 Task: Create in the project AgileCrest in Backlog an issue 'Develop a new tool for automated testing of performance and stress testing for voice assistants', assign it to team member softage.4@softage.net and change the status to IN PROGRESS. Create in the project AgileCrest in Backlog an issue 'Upgrade the caching mechanism of a web application to improve response time and reduce server load', assign it to team member softage.1@softage.net and change the status to IN PROGRESS
Action: Mouse moved to (217, 54)
Screenshot: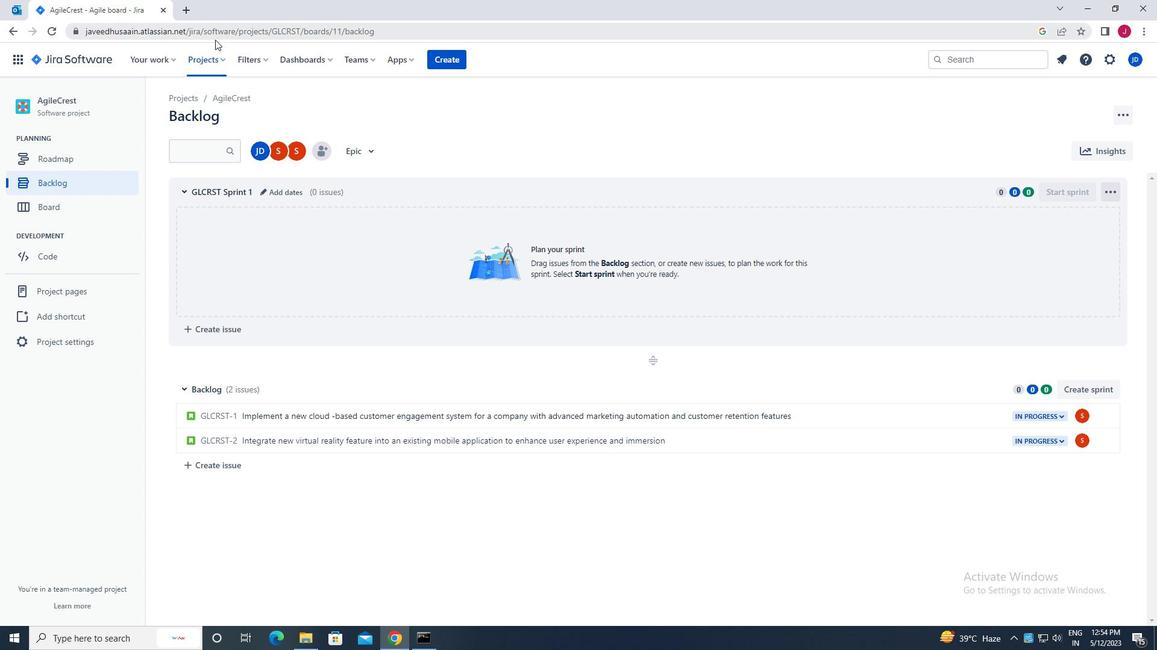 
Action: Mouse pressed left at (217, 54)
Screenshot: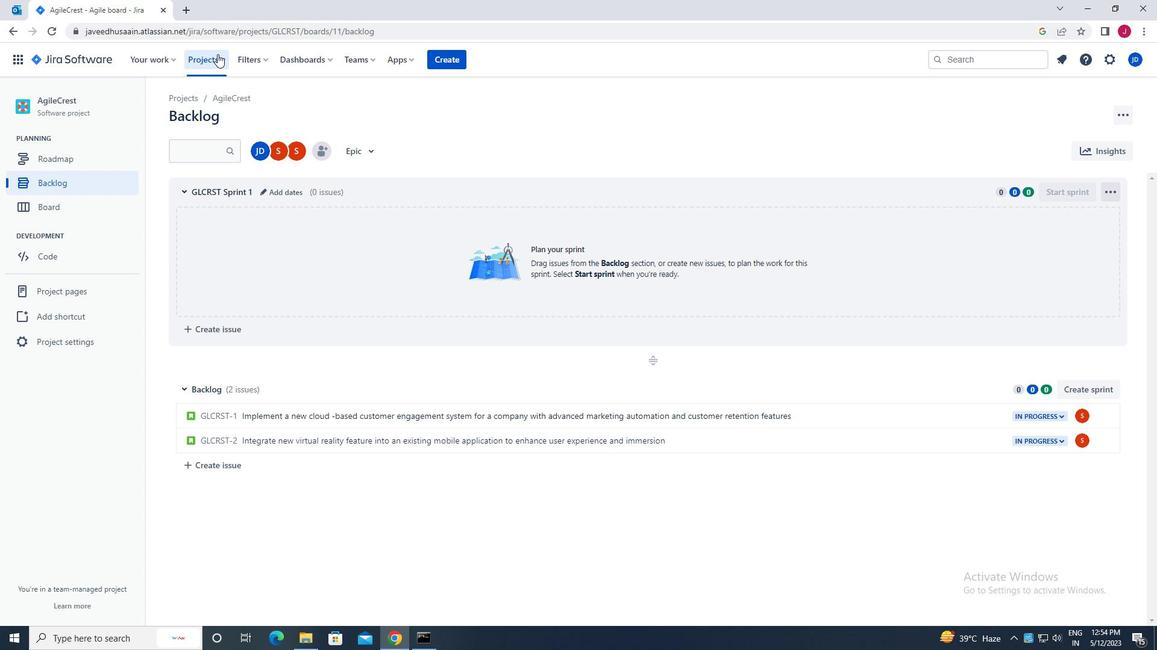 
Action: Mouse moved to (236, 110)
Screenshot: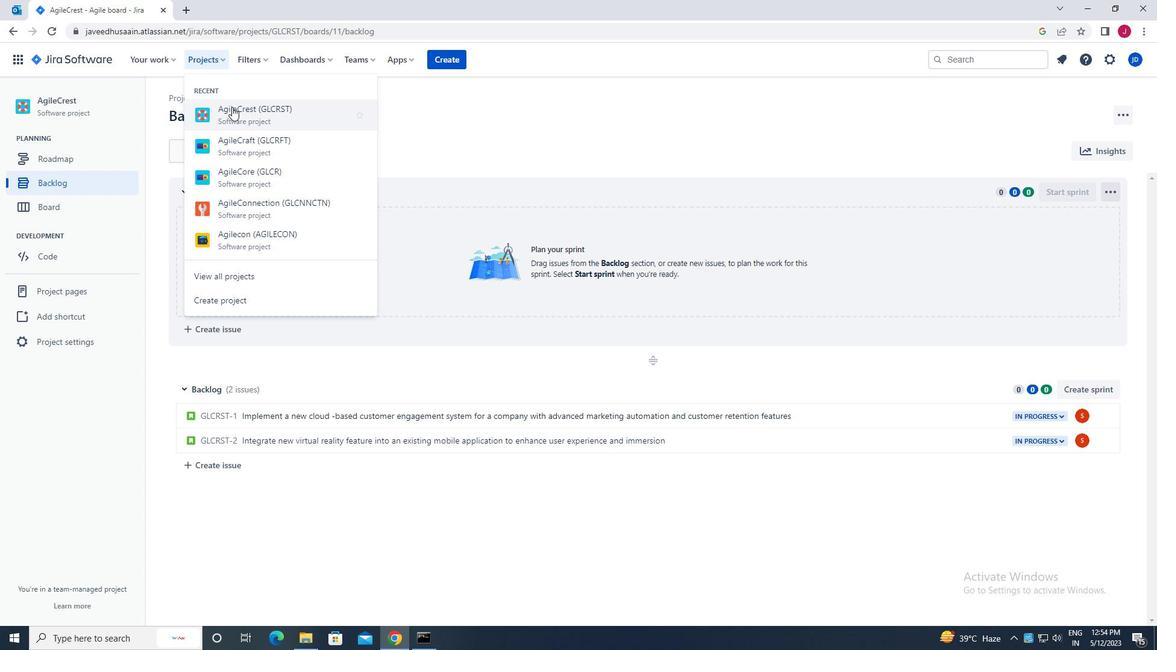 
Action: Mouse pressed left at (236, 110)
Screenshot: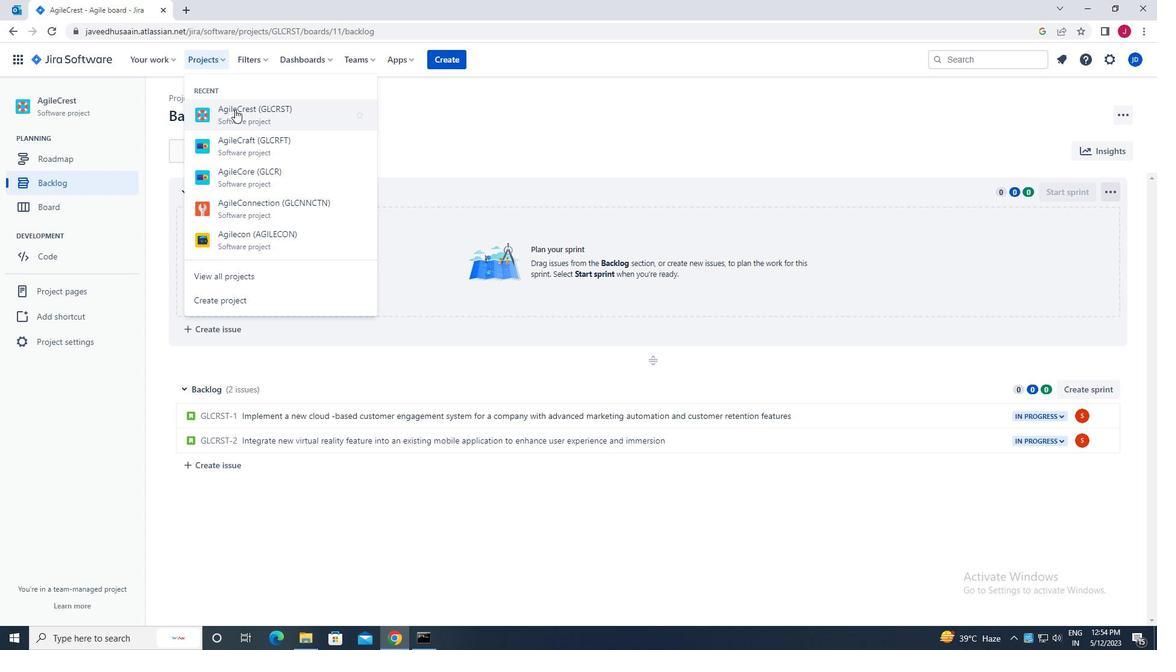 
Action: Mouse moved to (71, 188)
Screenshot: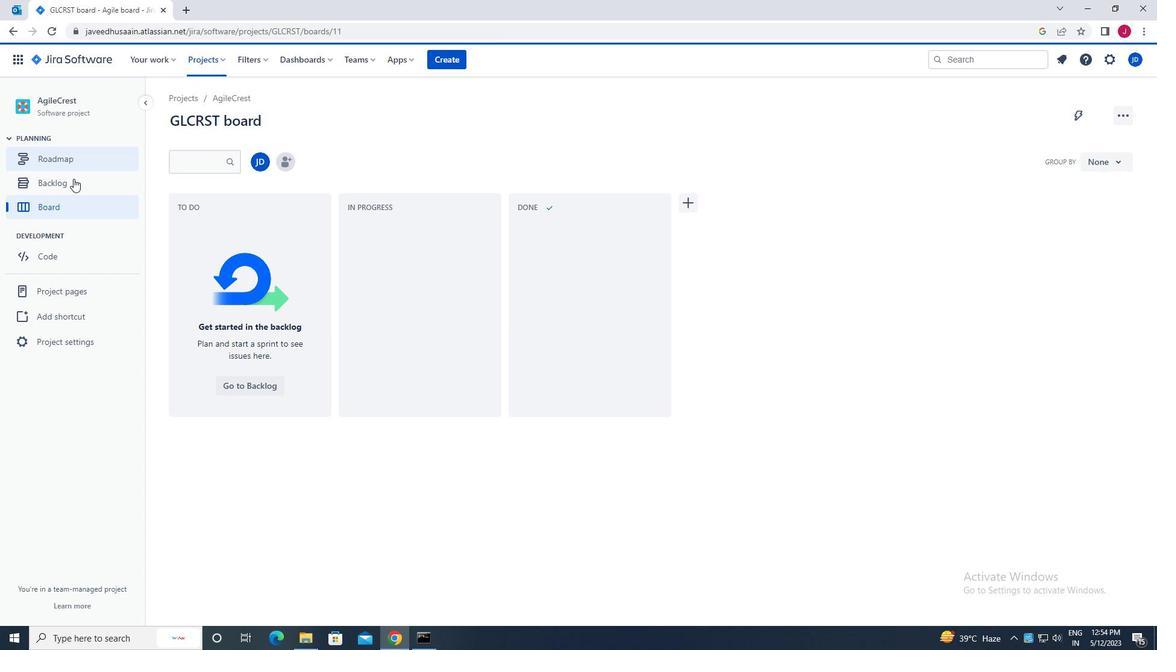 
Action: Mouse pressed left at (71, 188)
Screenshot: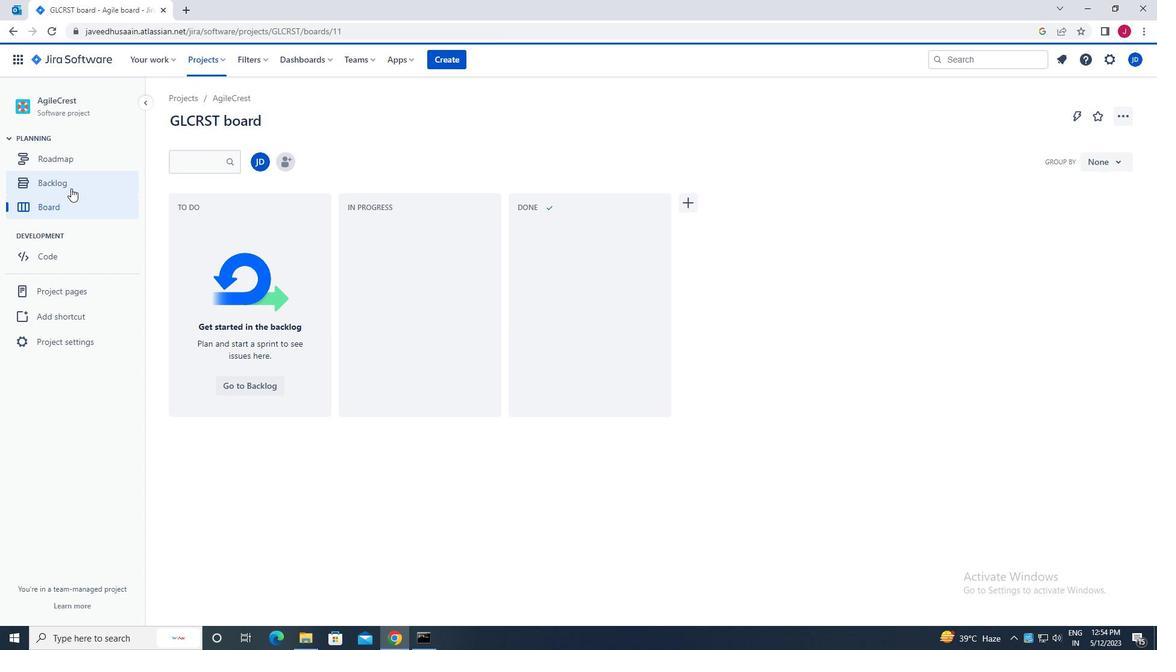 
Action: Mouse moved to (370, 411)
Screenshot: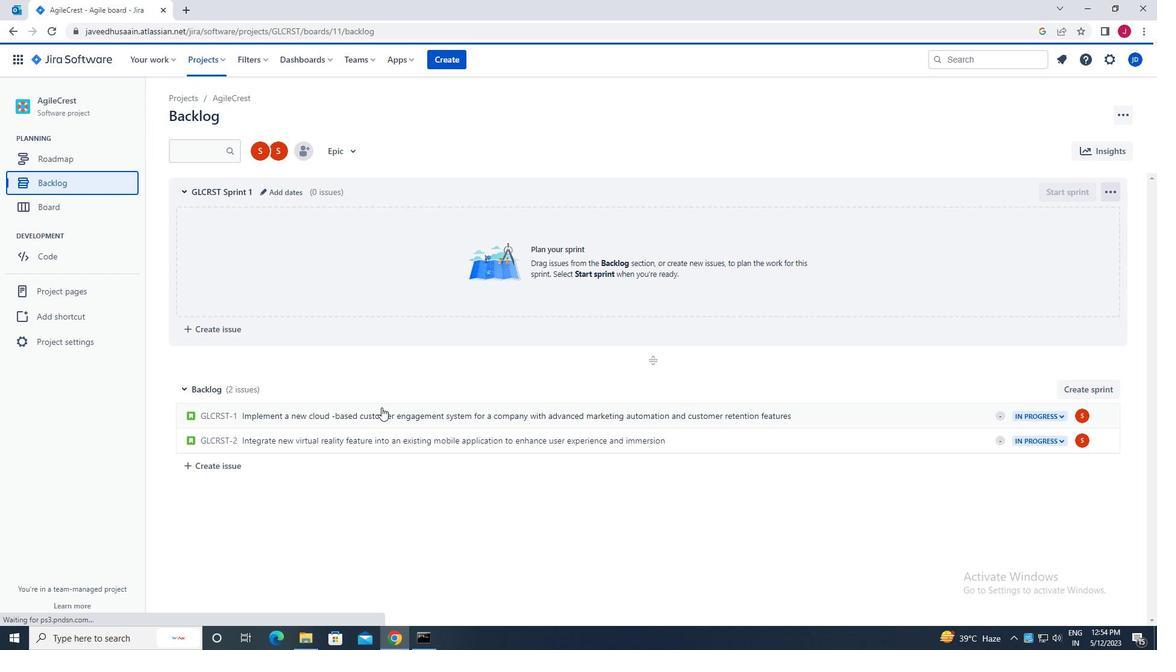 
Action: Mouse scrolled (370, 410) with delta (0, 0)
Screenshot: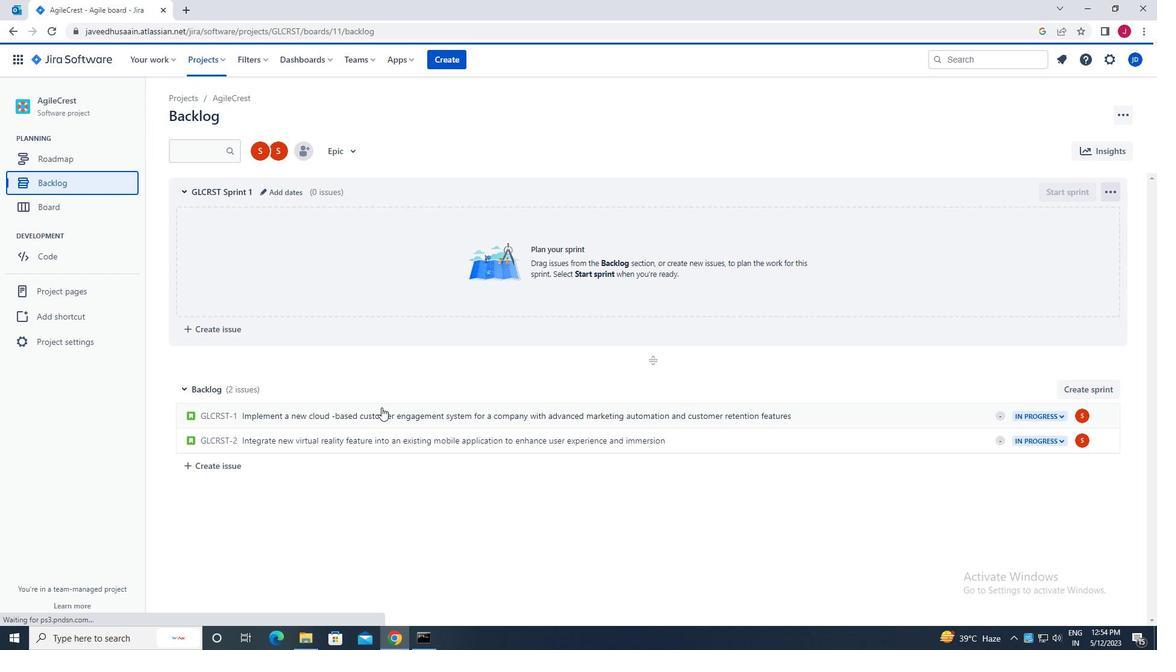 
Action: Mouse moved to (364, 413)
Screenshot: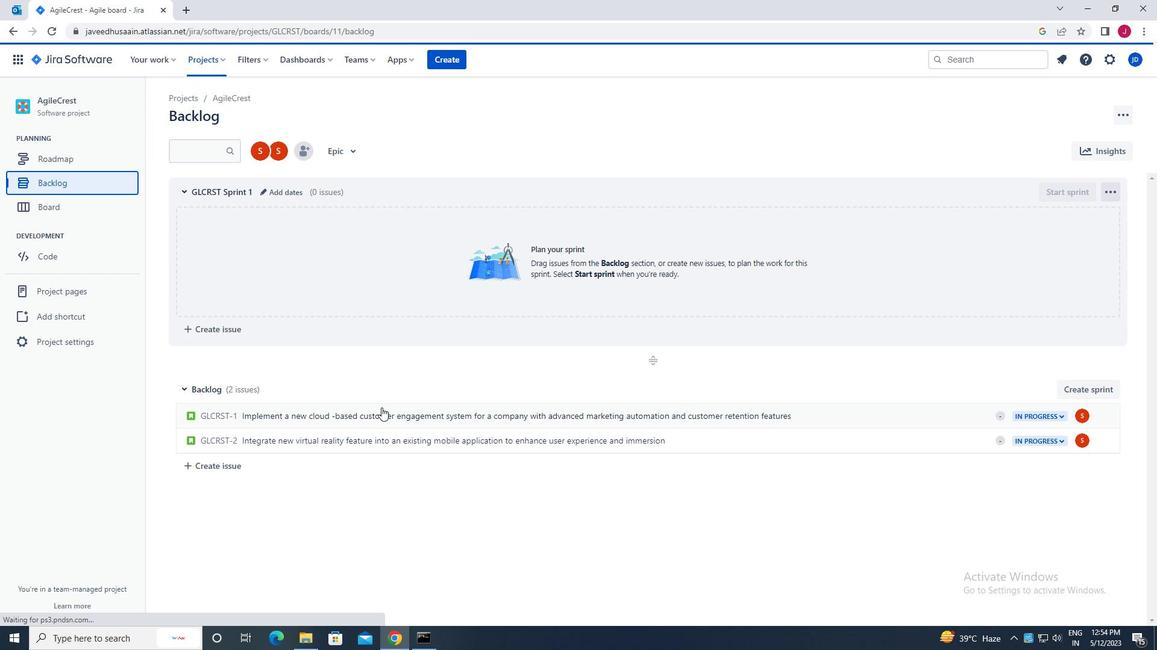 
Action: Mouse scrolled (364, 412) with delta (0, 0)
Screenshot: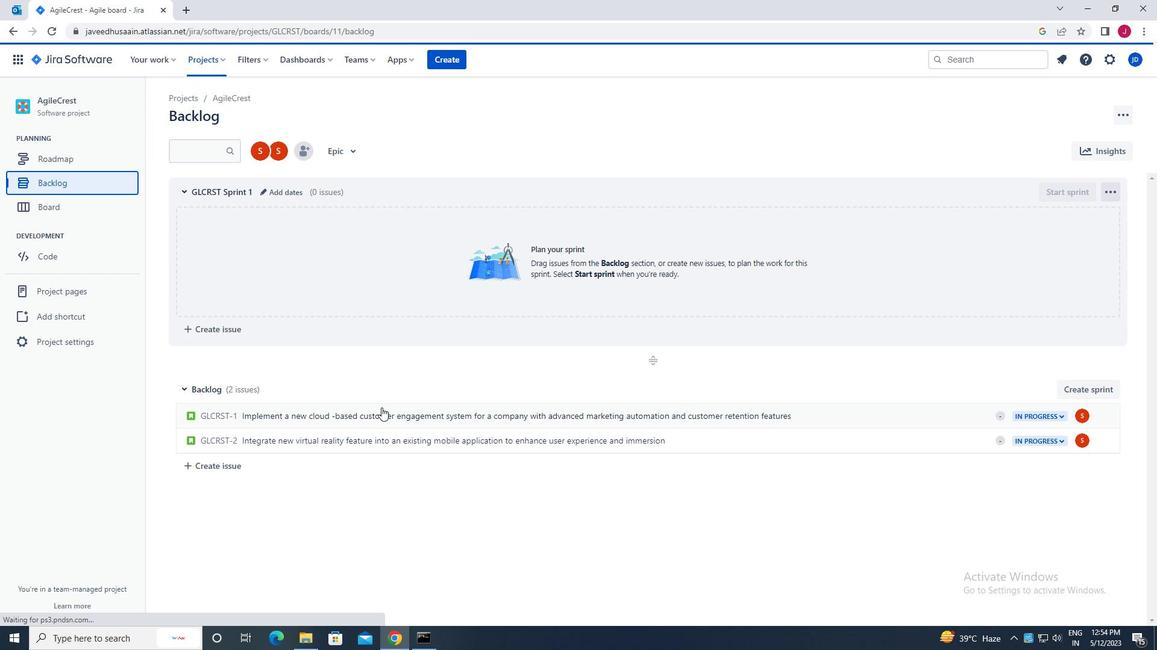 
Action: Mouse moved to (227, 469)
Screenshot: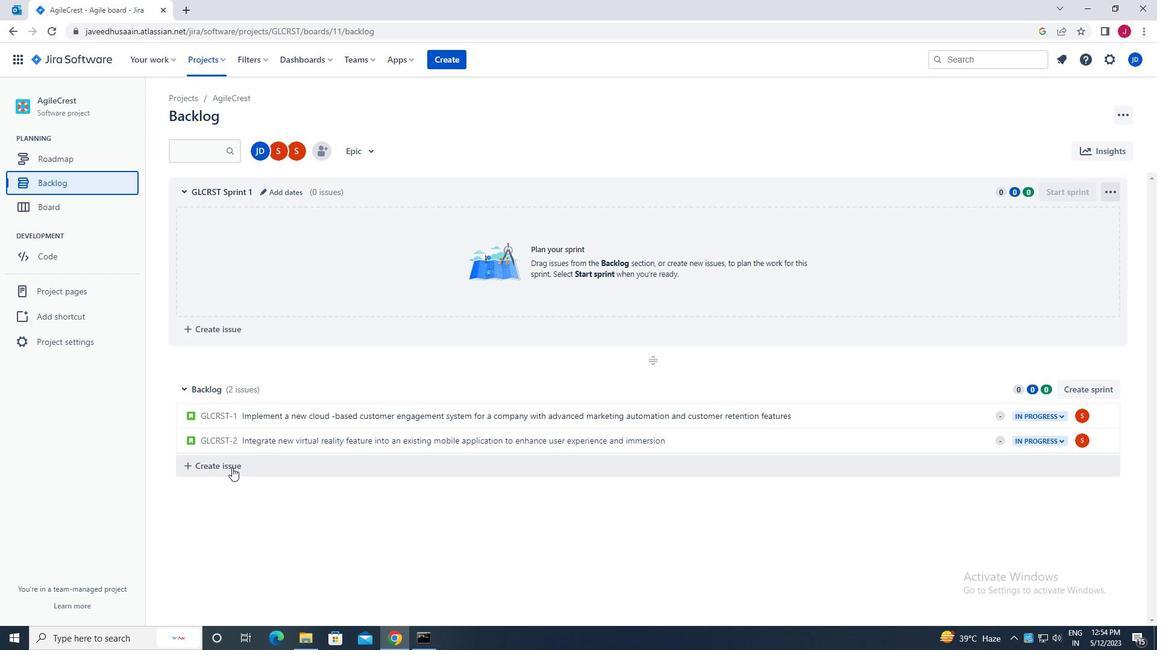 
Action: Mouse pressed left at (227, 469)
Screenshot: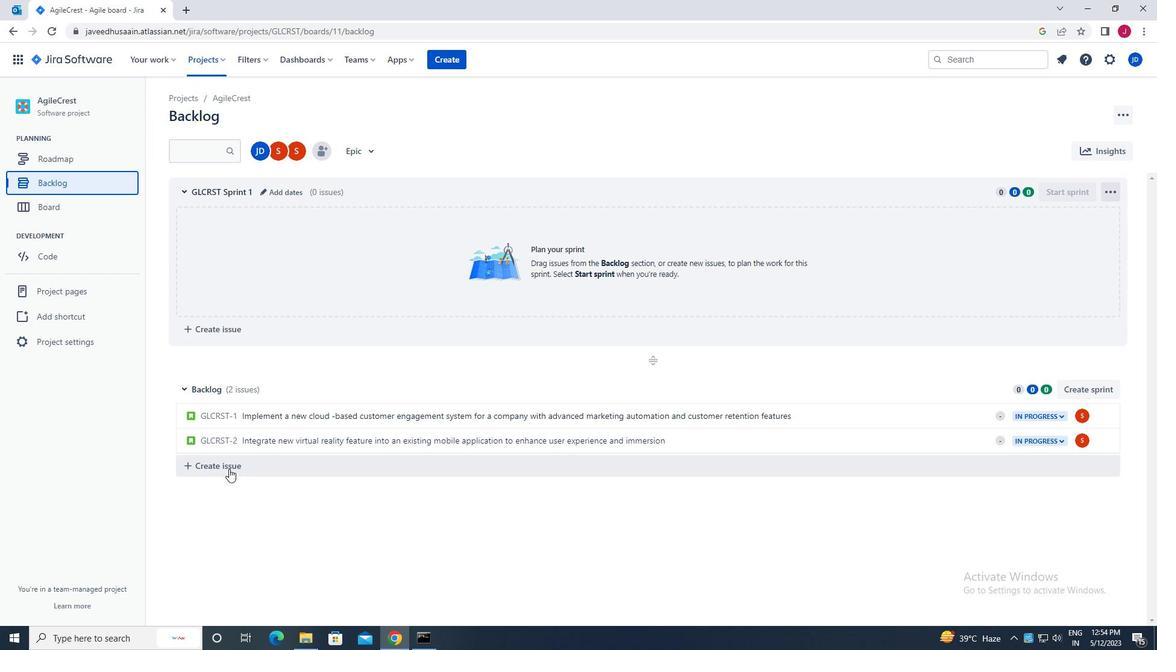 
Action: Mouse moved to (259, 467)
Screenshot: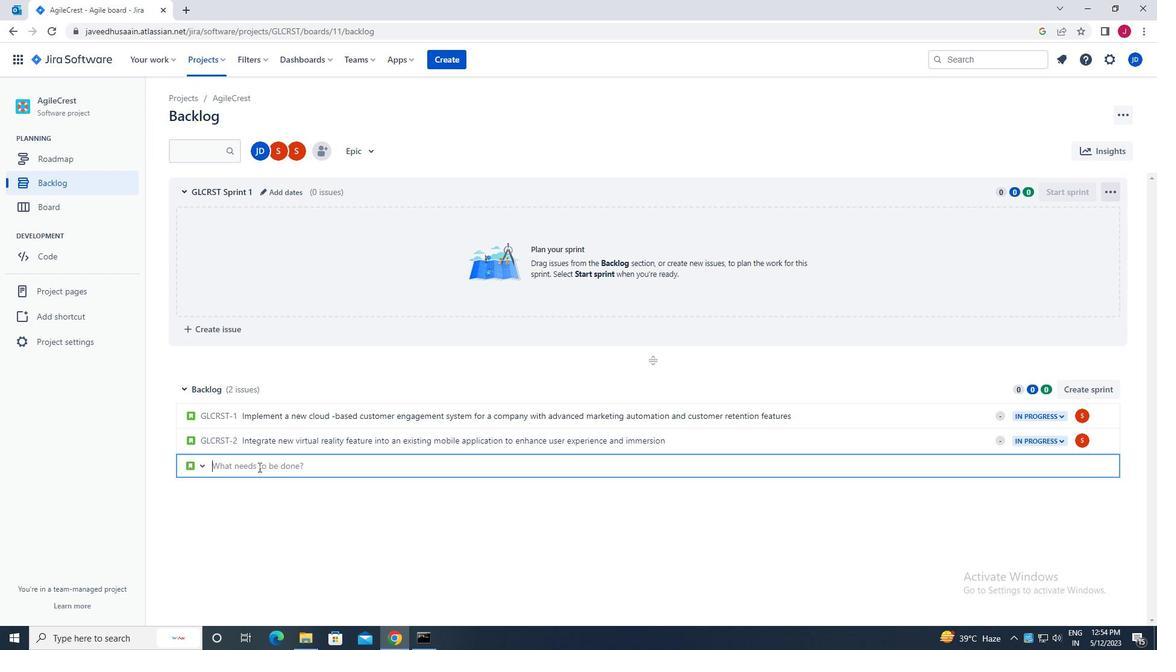 
Action: Mouse pressed left at (259, 467)
Screenshot: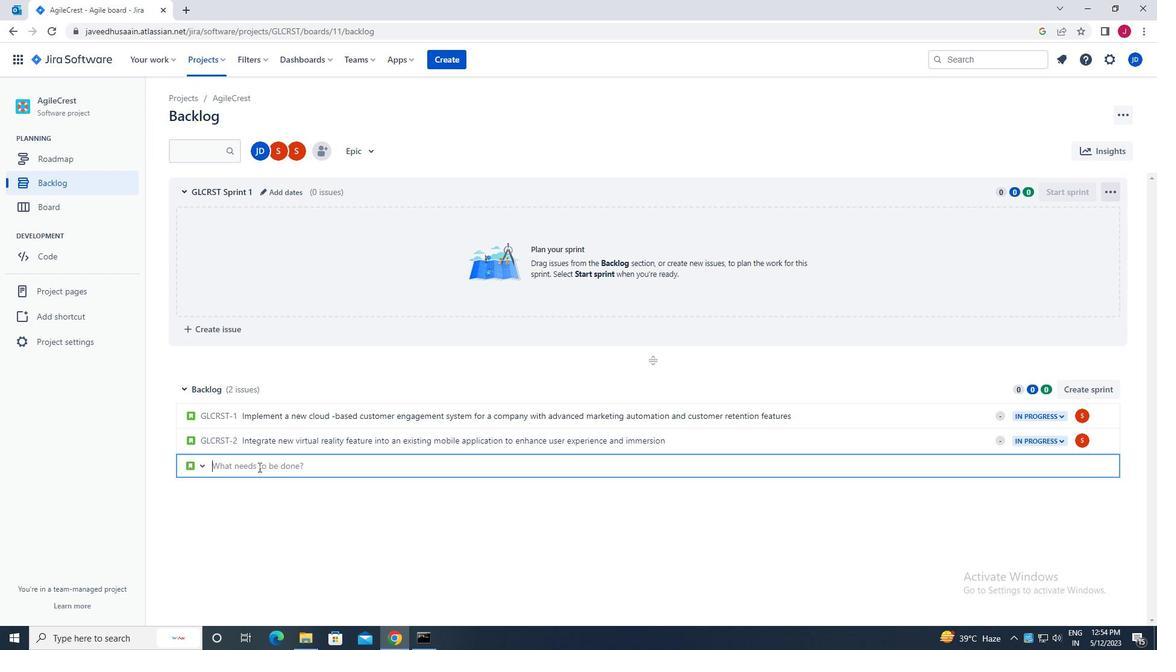 
Action: Mouse moved to (259, 467)
Screenshot: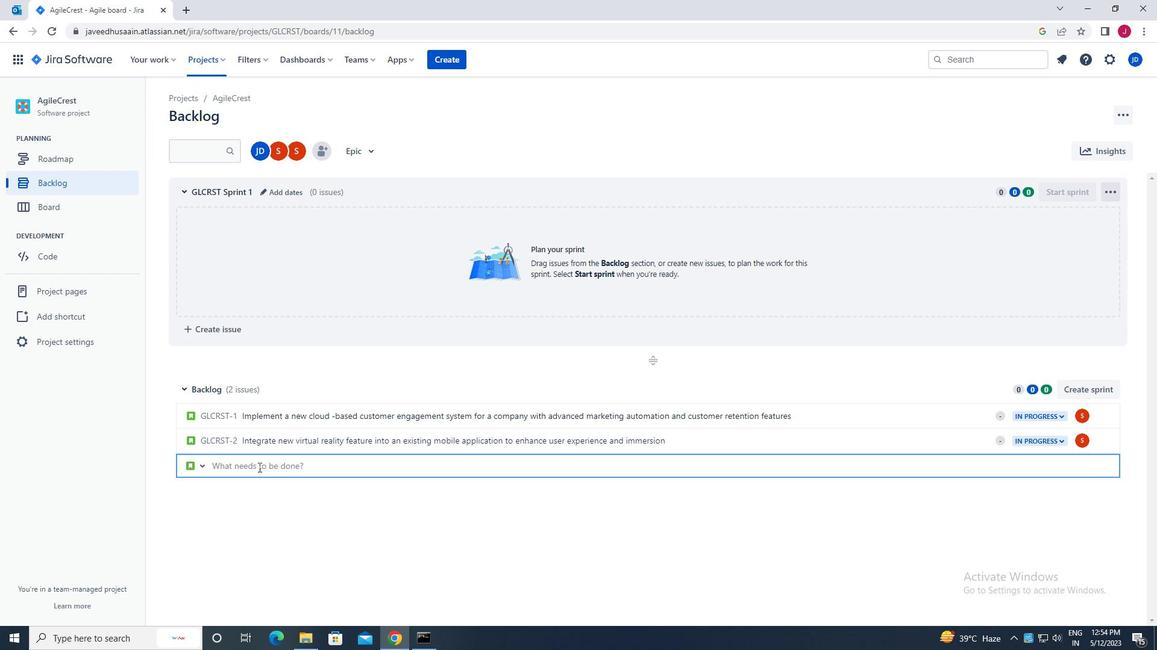 
Action: Key pressed d<Key.caps_lock>evelop<Key.space>a<Key.space>new<Key.space>tool<Key.space>for<Key.space>automated<Key.space>testing<Key.space>of<Key.space>pew<Key.backspace>erformance<Key.space>and<Key.space>stress<Key.space>testing<Key.space>for<Key.space>voice<Key.space>assistants
Screenshot: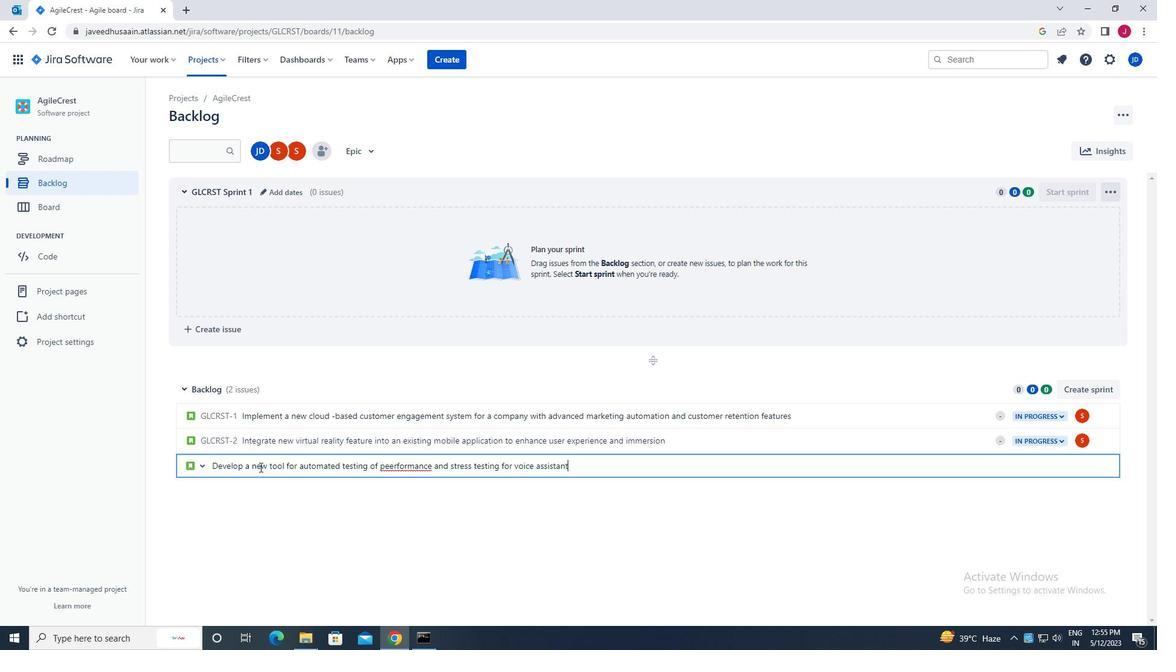 
Action: Mouse moved to (390, 468)
Screenshot: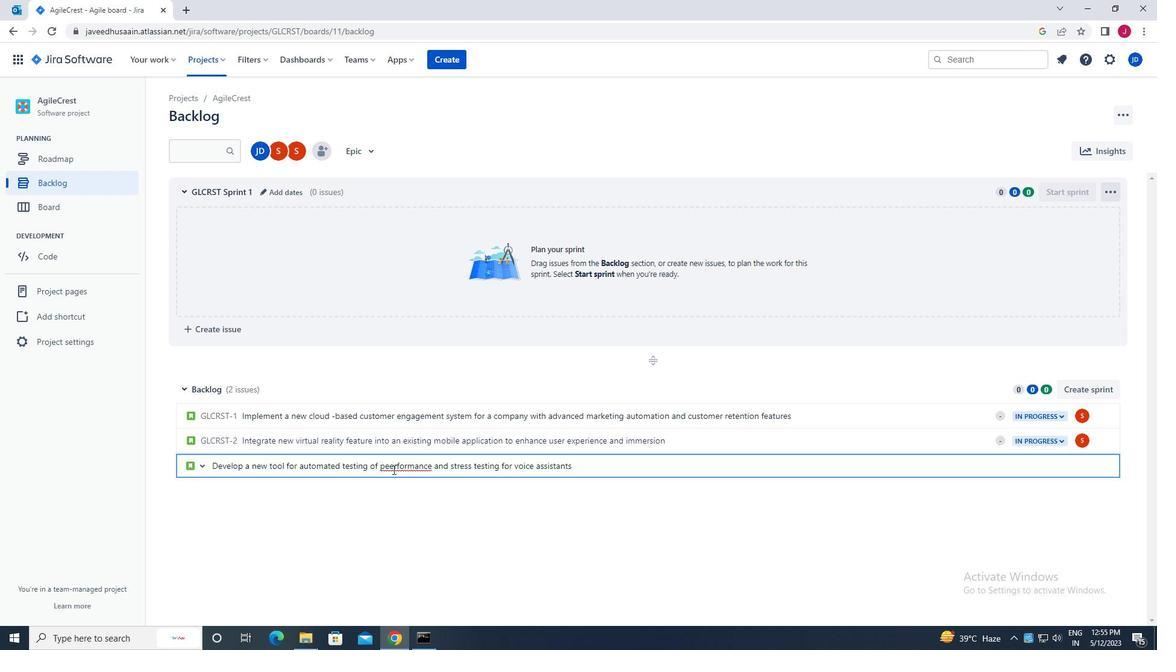 
Action: Mouse pressed left at (390, 468)
Screenshot: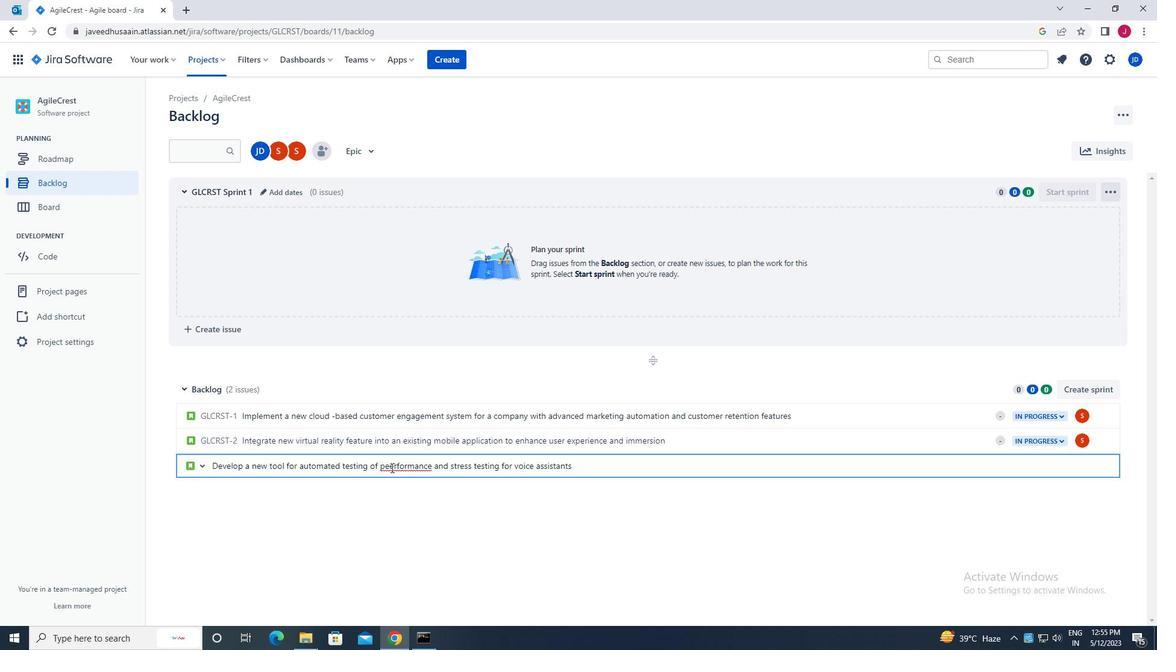 
Action: Key pressed <Key.backspace>
Screenshot: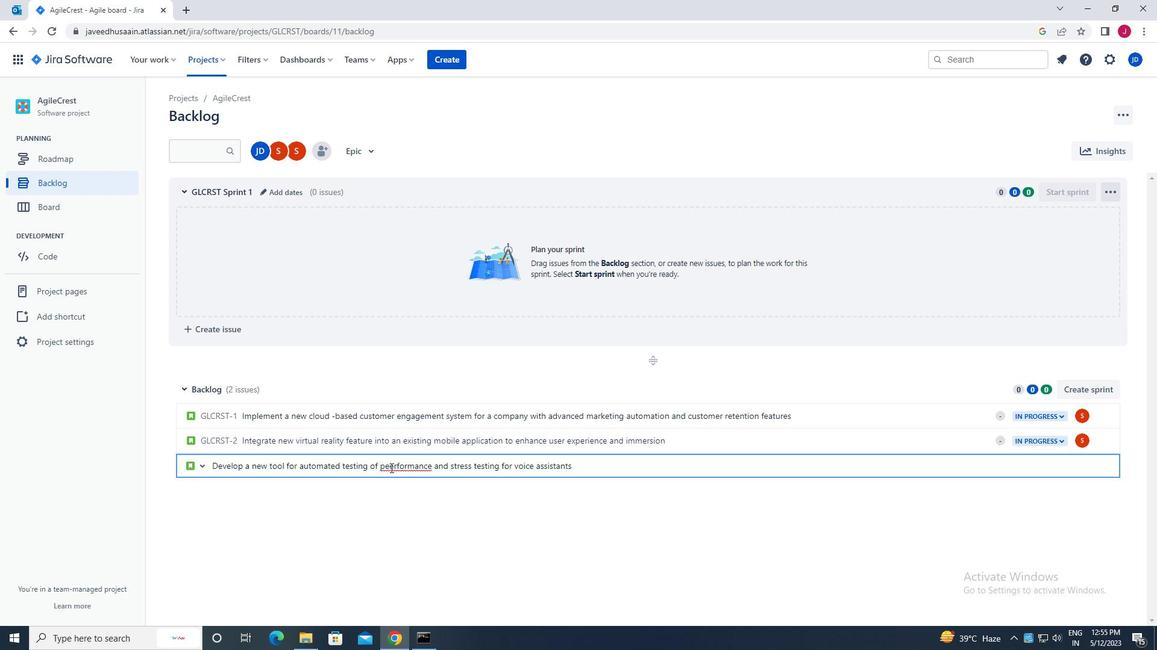 
Action: Mouse moved to (580, 469)
Screenshot: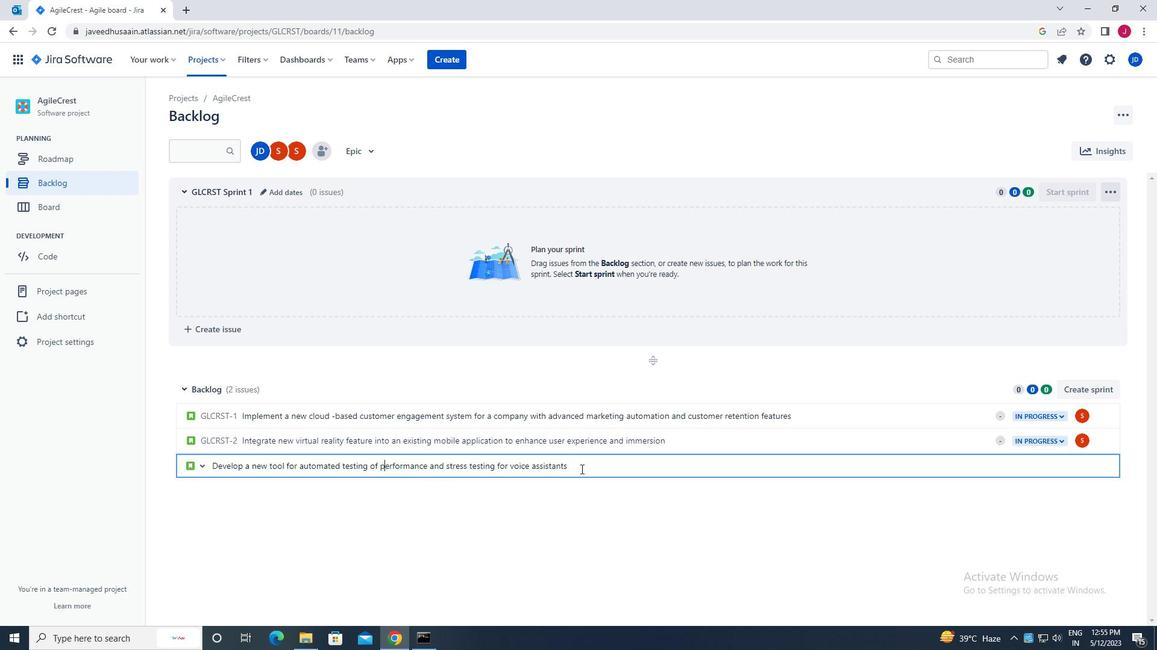 
Action: Key pressed <Key.enter>
Screenshot: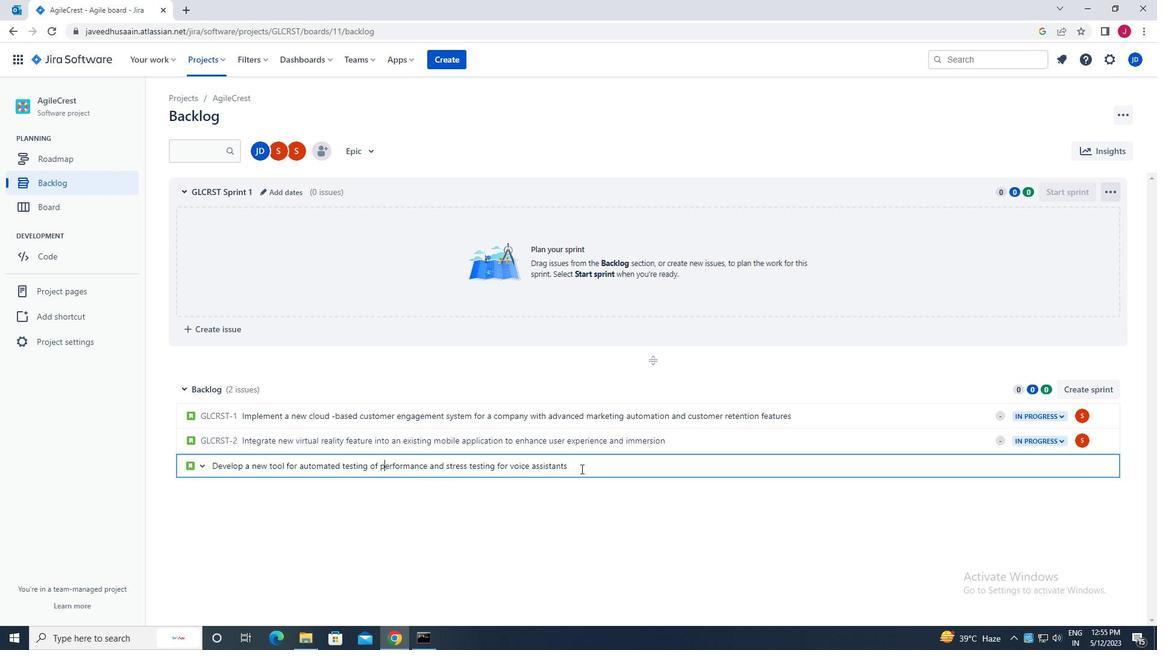 
Action: Mouse moved to (1082, 467)
Screenshot: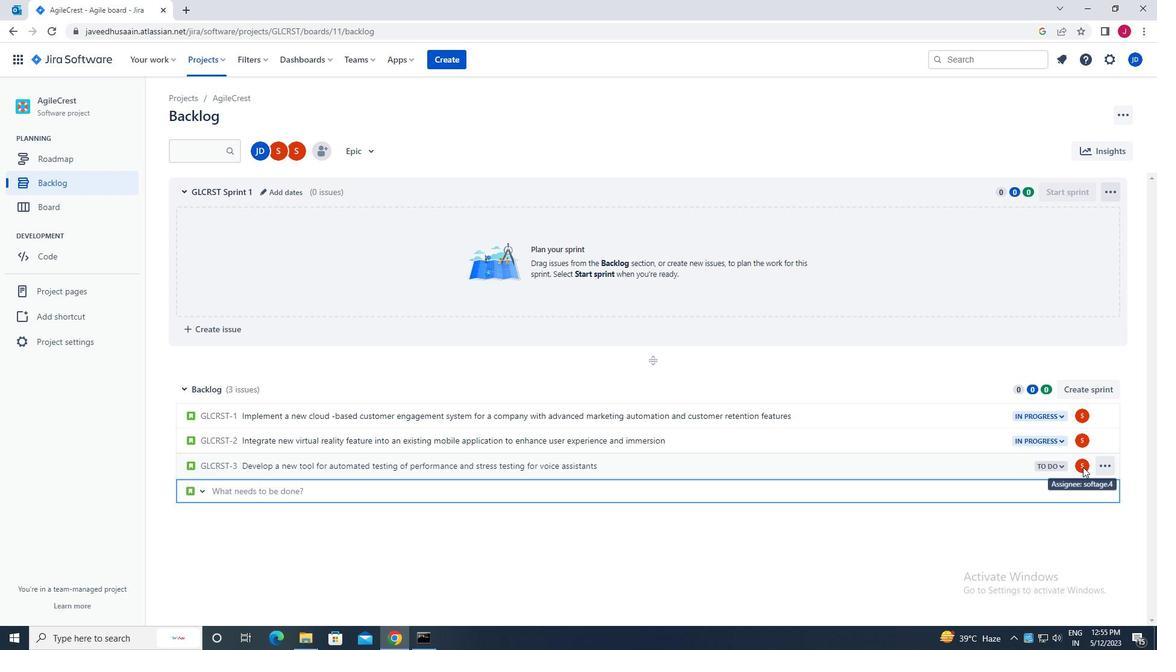 
Action: Mouse pressed left at (1082, 467)
Screenshot: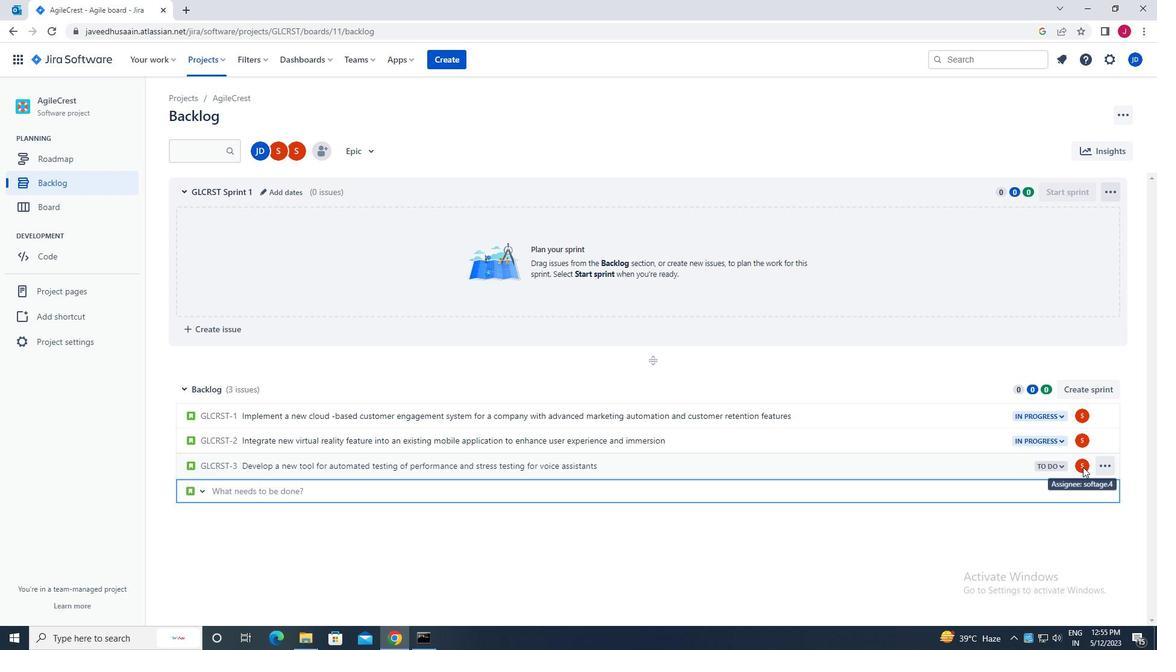 
Action: Mouse moved to (1002, 503)
Screenshot: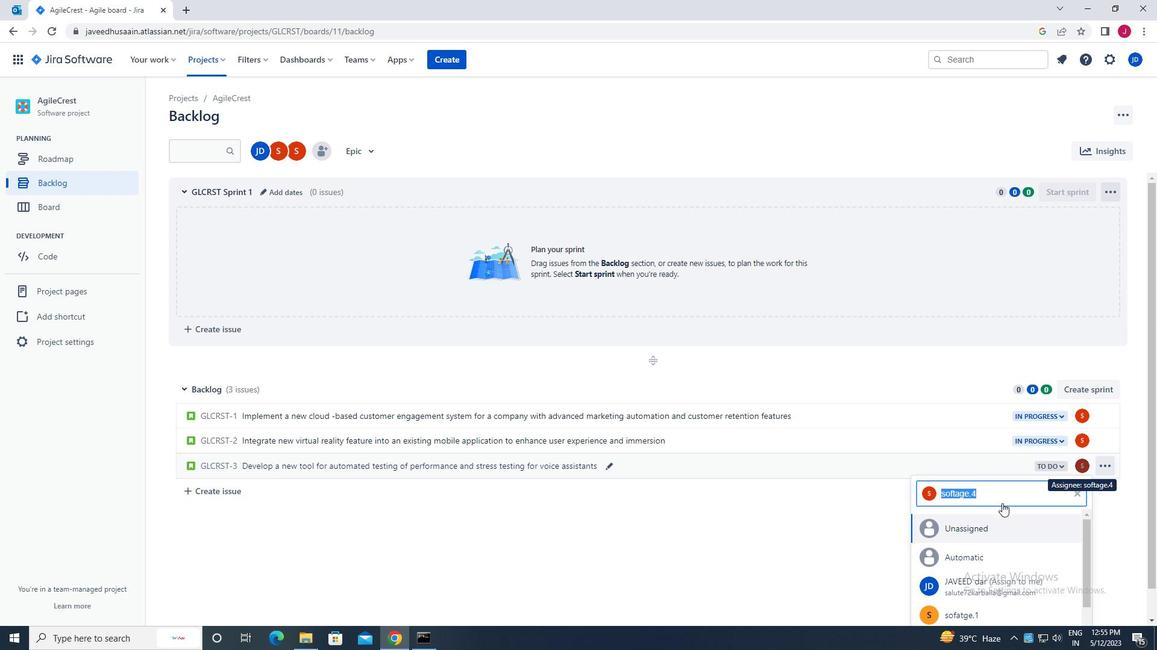 
Action: Key pressed soft
Screenshot: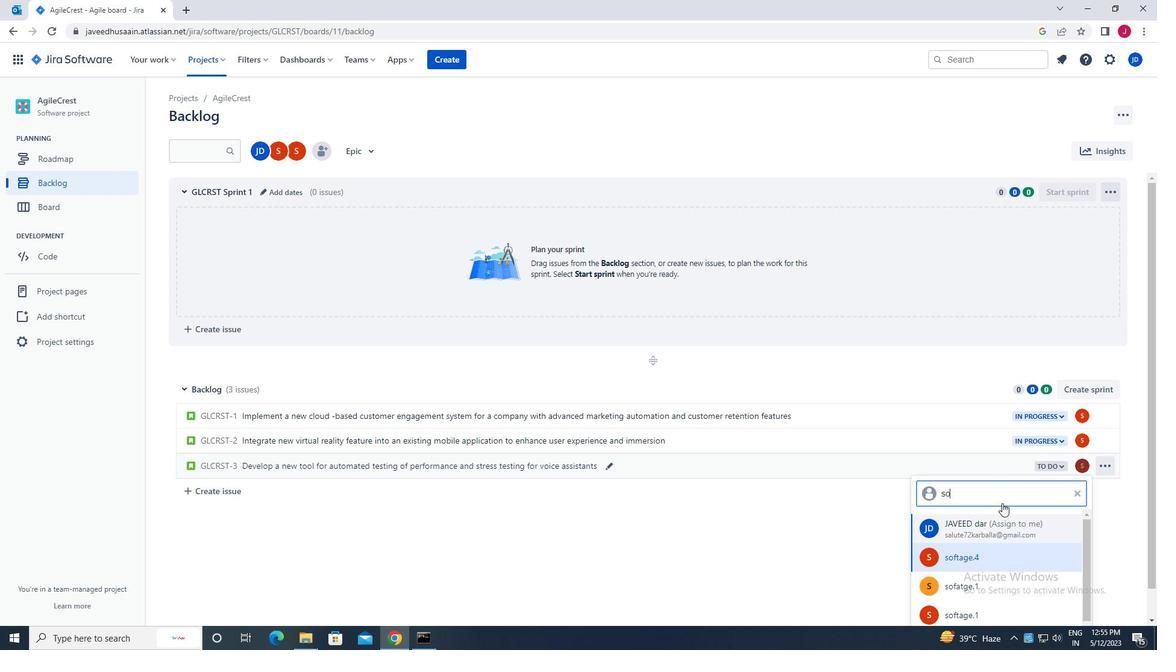 
Action: Mouse moved to (1003, 529)
Screenshot: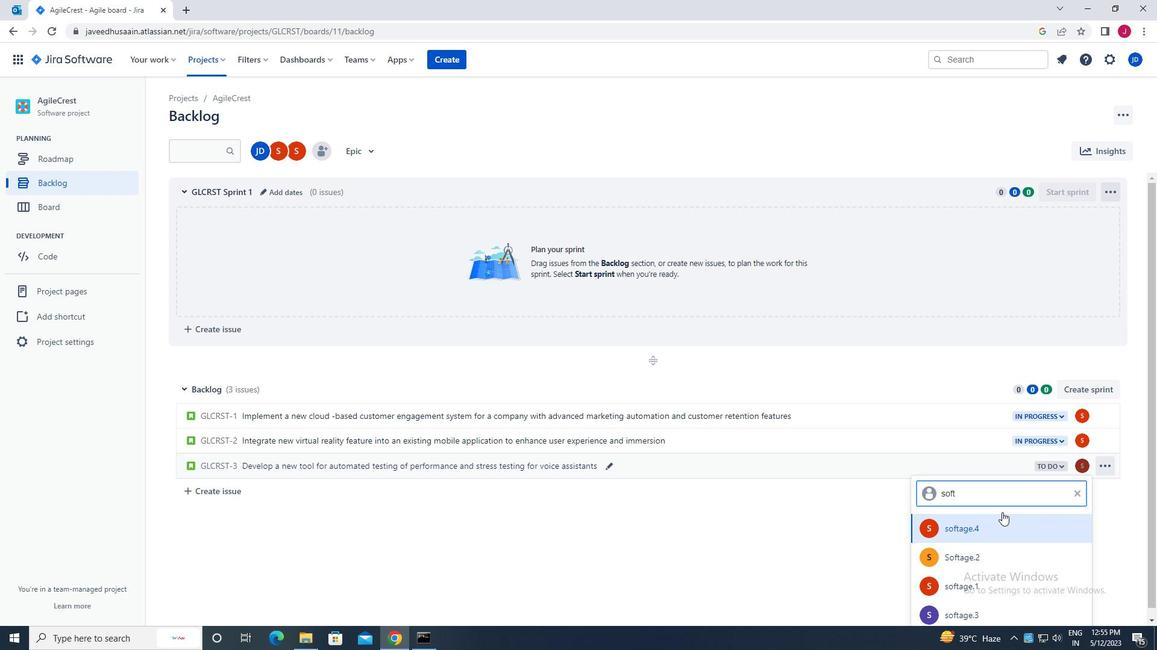 
Action: Mouse pressed left at (1003, 529)
Screenshot: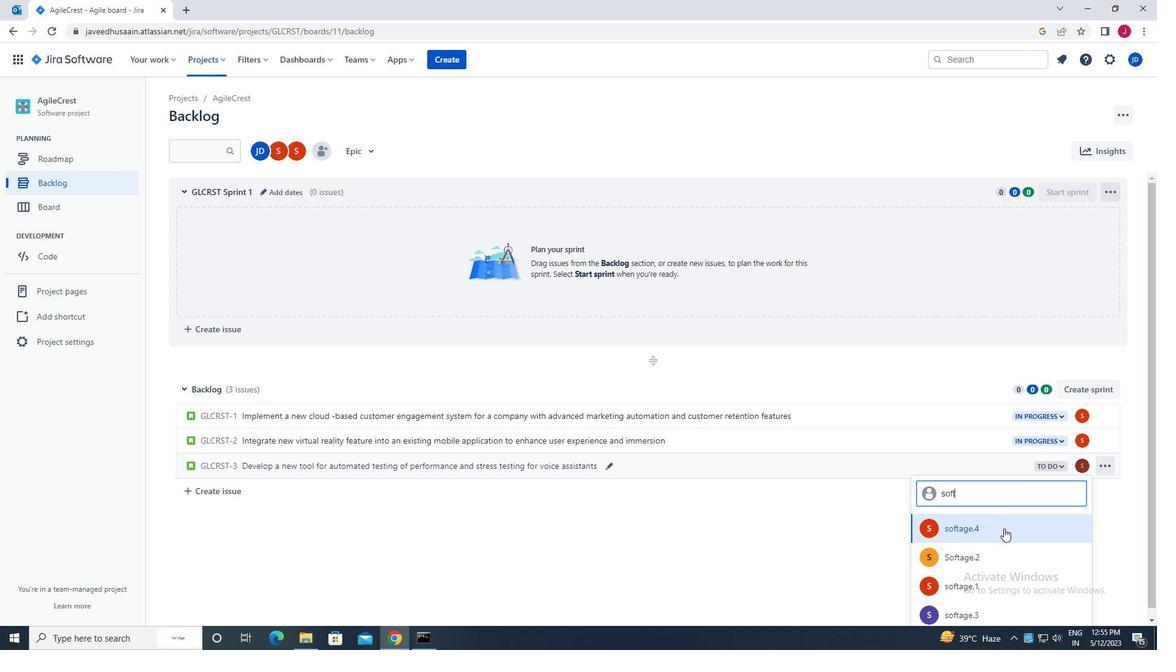 
Action: Mouse moved to (1044, 468)
Screenshot: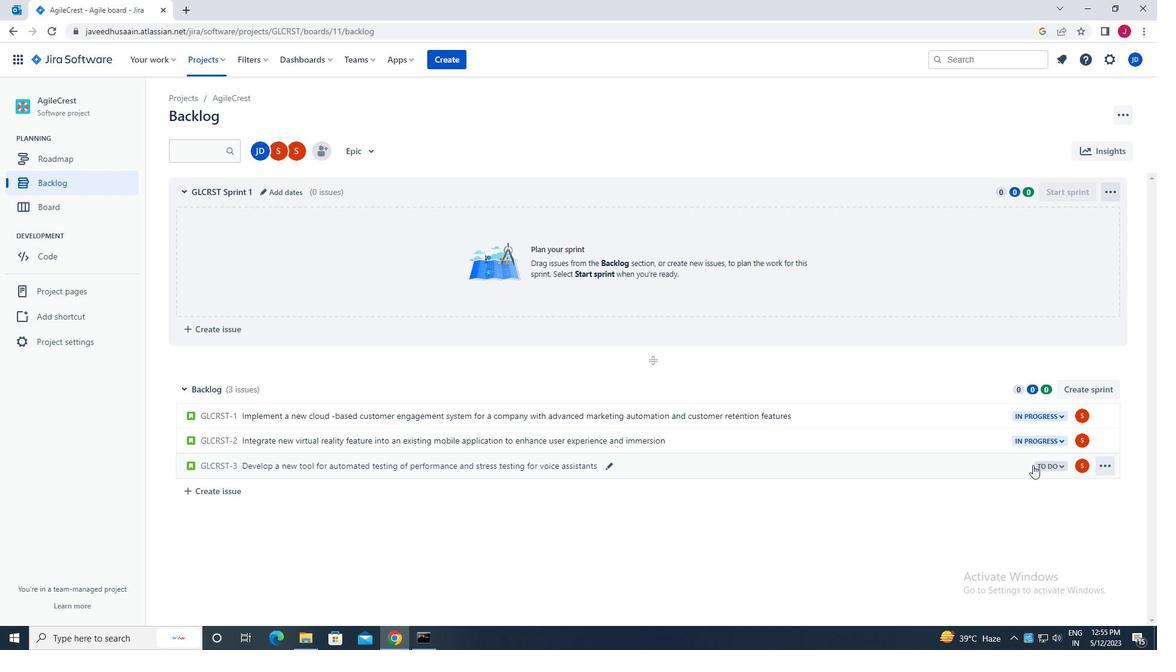
Action: Mouse pressed left at (1044, 468)
Screenshot: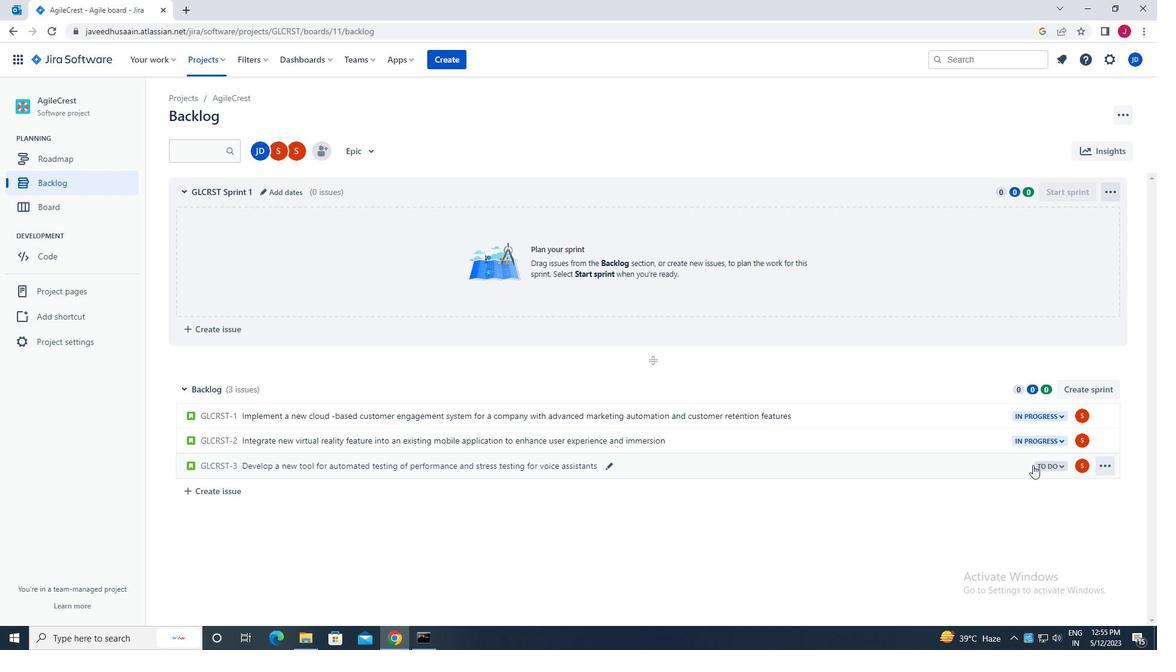 
Action: Mouse moved to (972, 487)
Screenshot: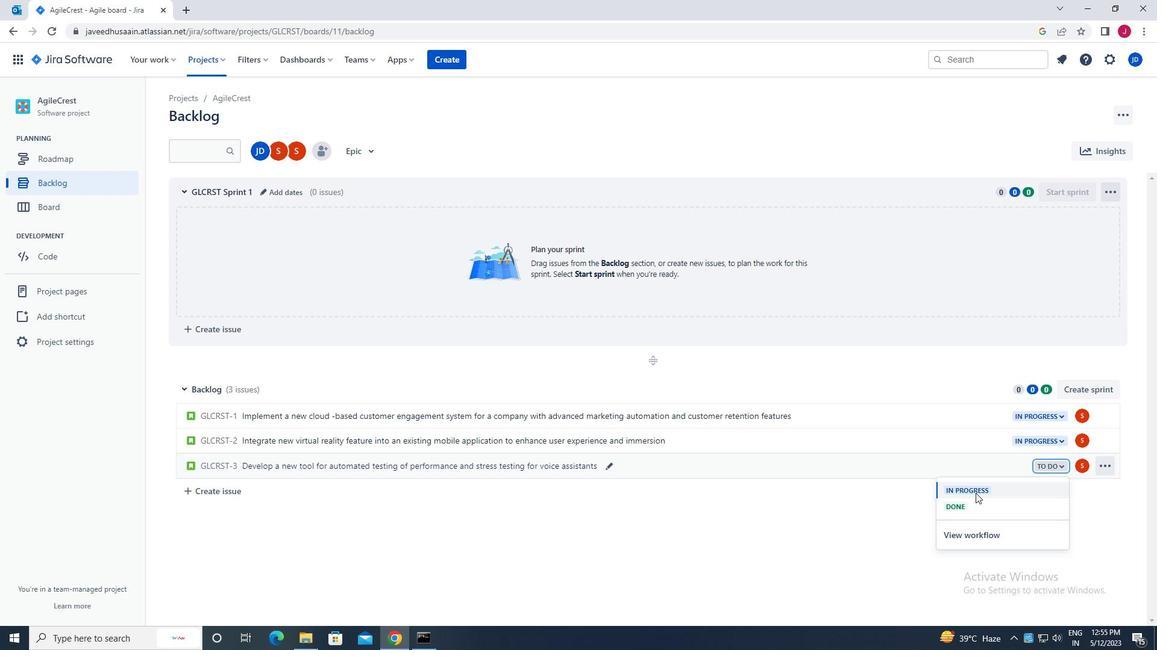
Action: Mouse pressed left at (972, 487)
Screenshot: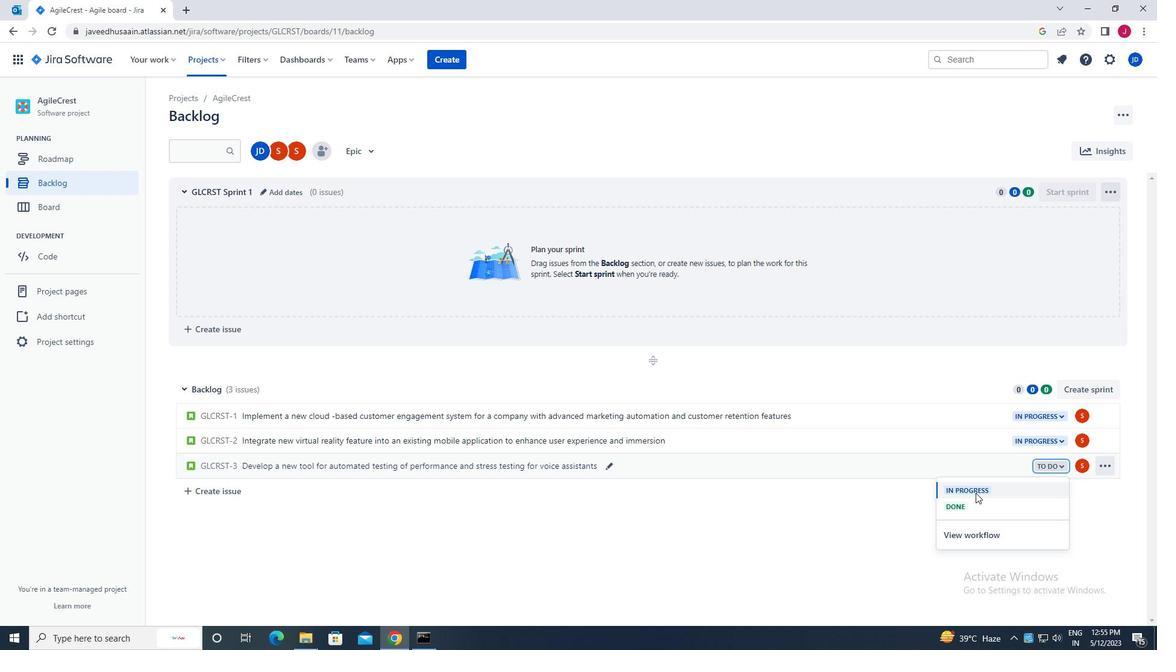 
Action: Mouse moved to (237, 486)
Screenshot: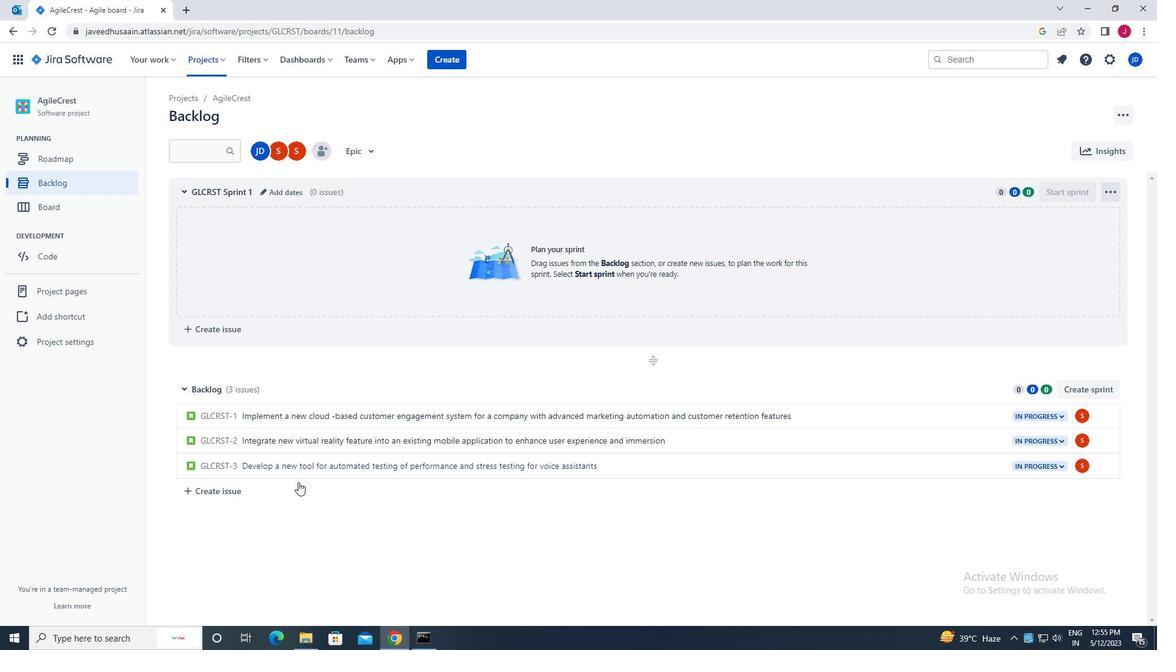 
Action: Mouse pressed left at (237, 486)
Screenshot: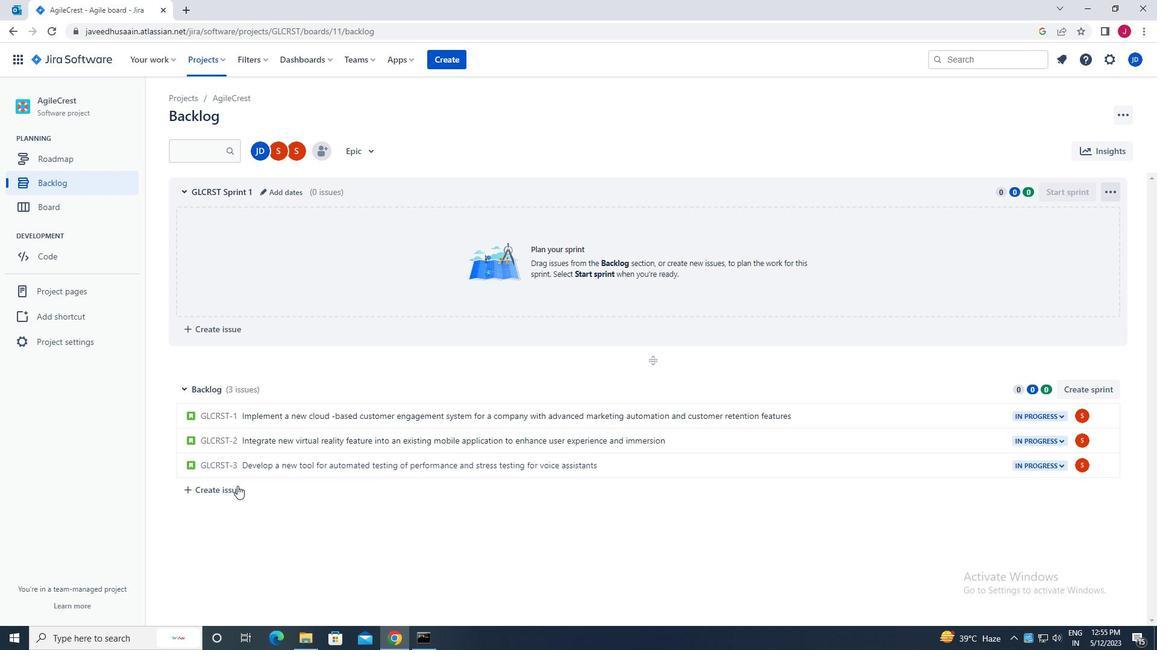
Action: Mouse moved to (297, 495)
Screenshot: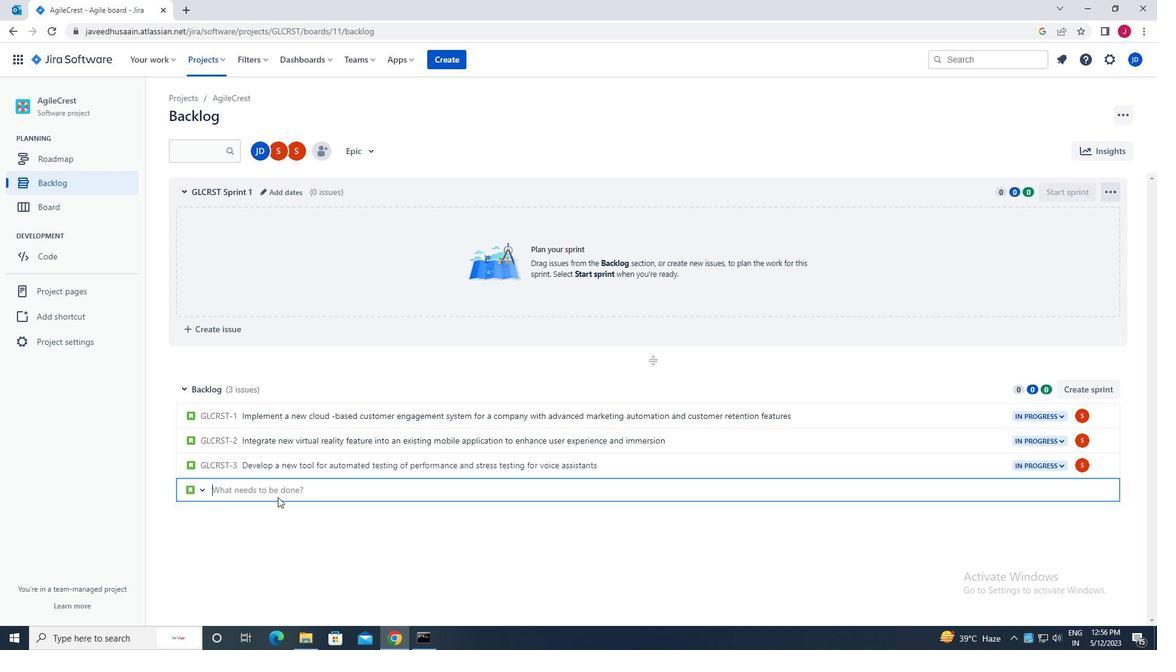 
Action: Key pressed <Key.caps_lock>u<Key.caps_lock>pgrade<Key.space>the<Key.space>caching<Key.space>mechanism<Key.space>of<Key.space>web<Key.space>application<Key.space>to<Key.space>imporove<Key.space>
Screenshot: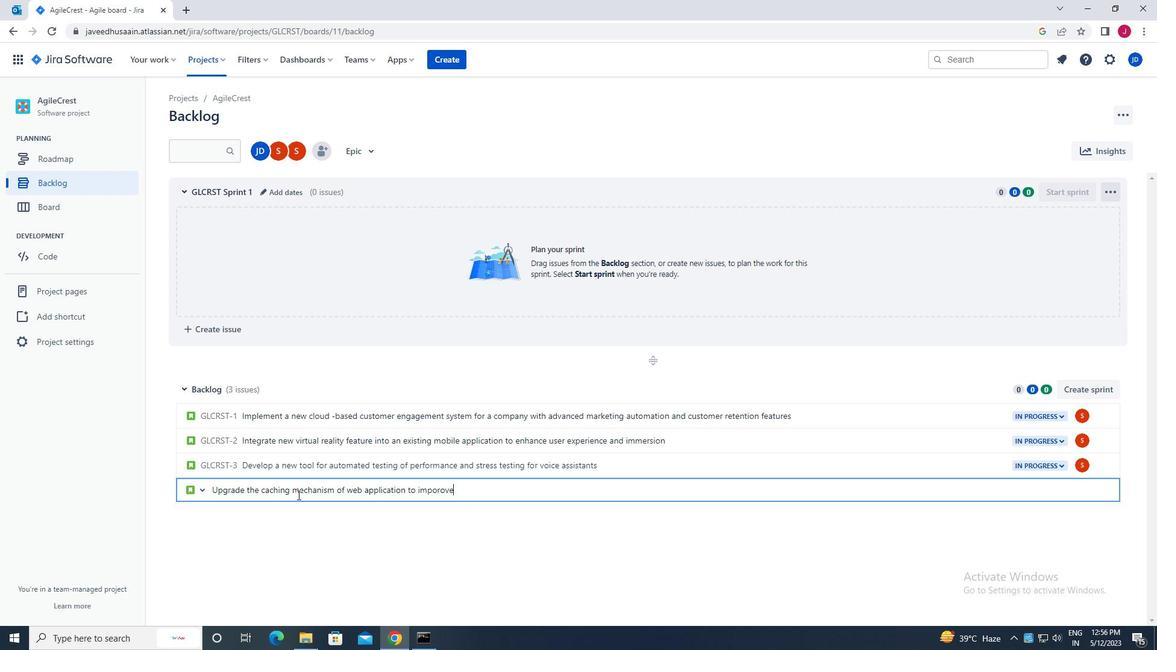 
Action: Mouse moved to (435, 492)
Screenshot: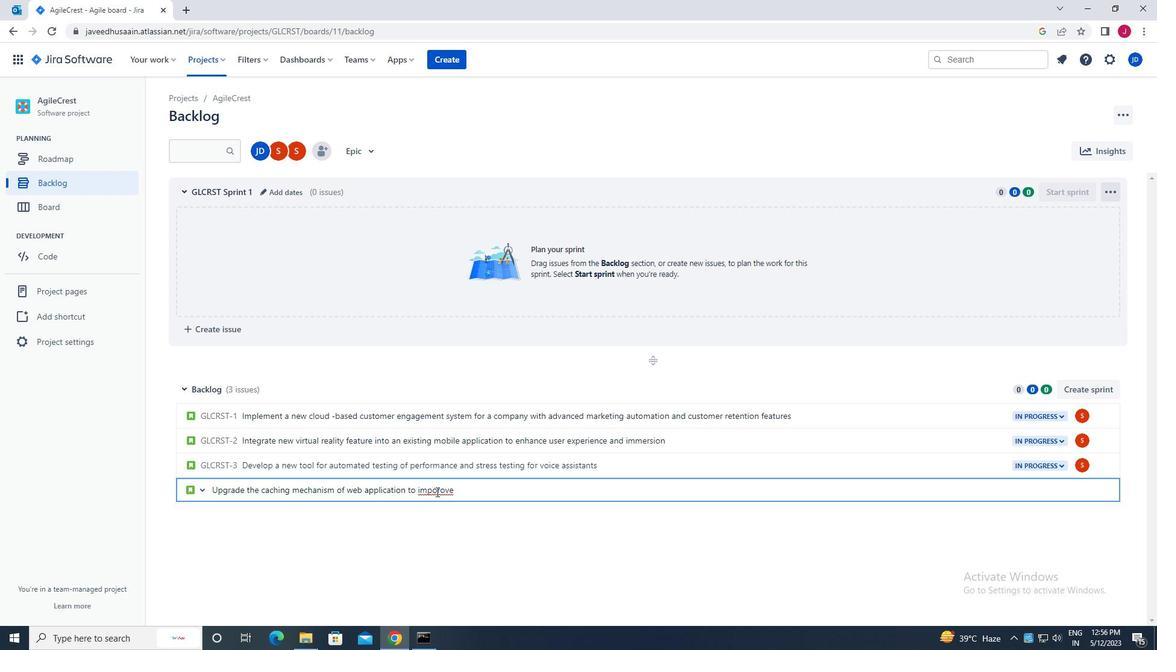 
Action: Mouse pressed left at (435, 492)
Screenshot: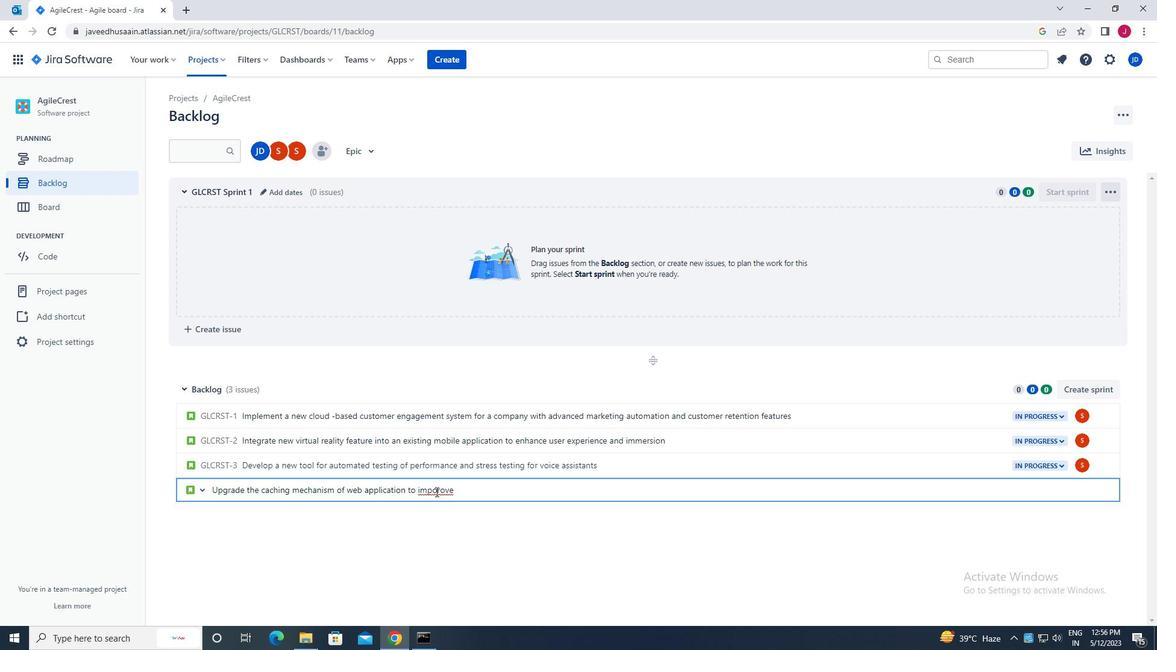 
Action: Mouse moved to (440, 492)
Screenshot: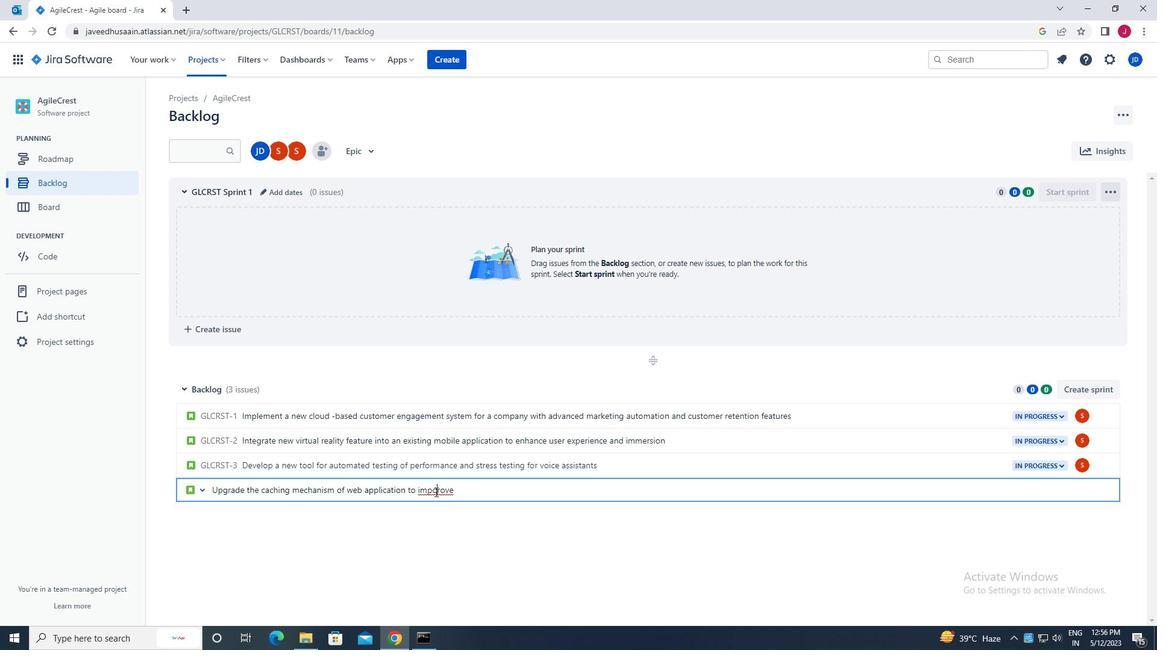 
Action: Key pressed <Key.backspace>
Screenshot: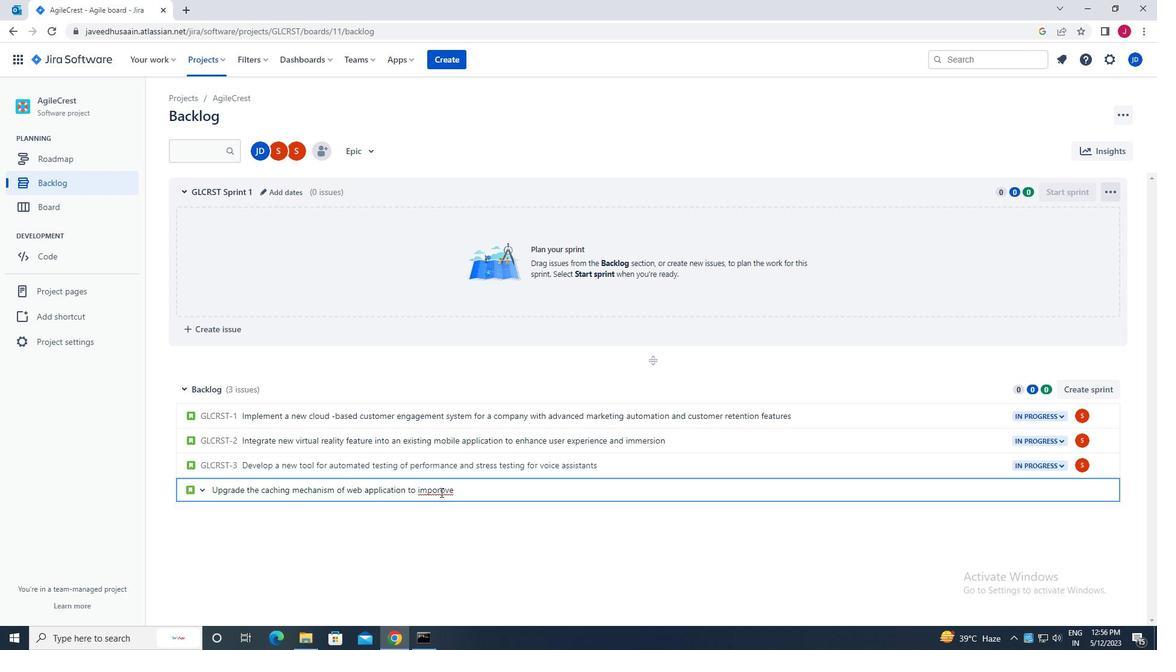 
Action: Mouse moved to (498, 489)
Screenshot: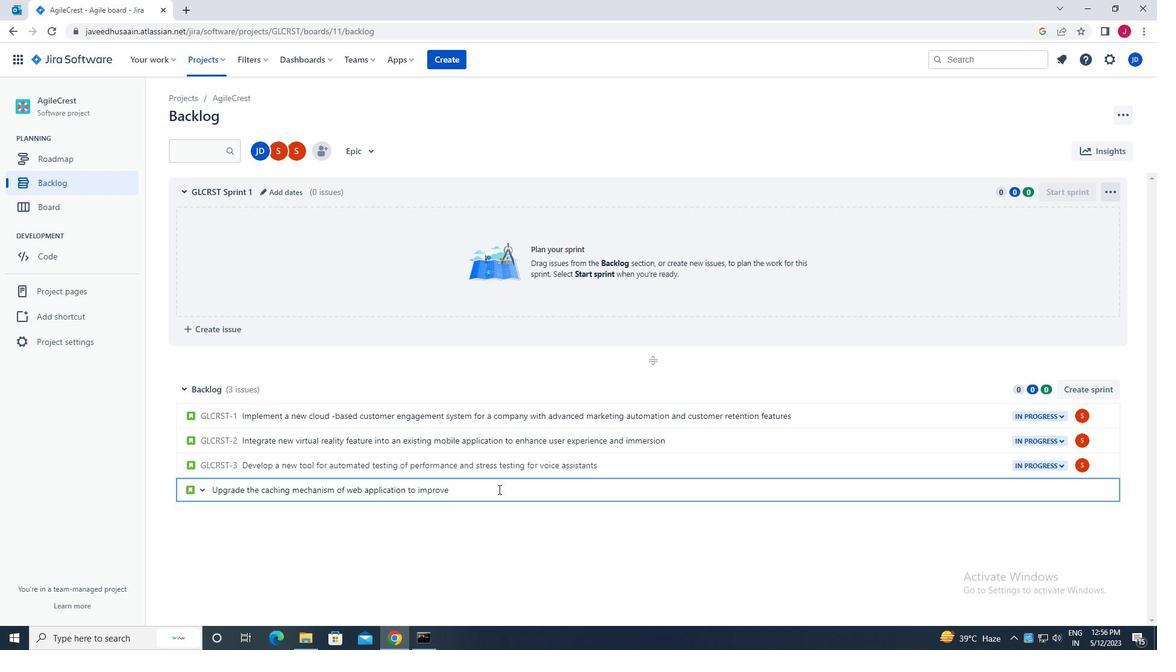 
Action: Mouse pressed left at (498, 489)
Screenshot: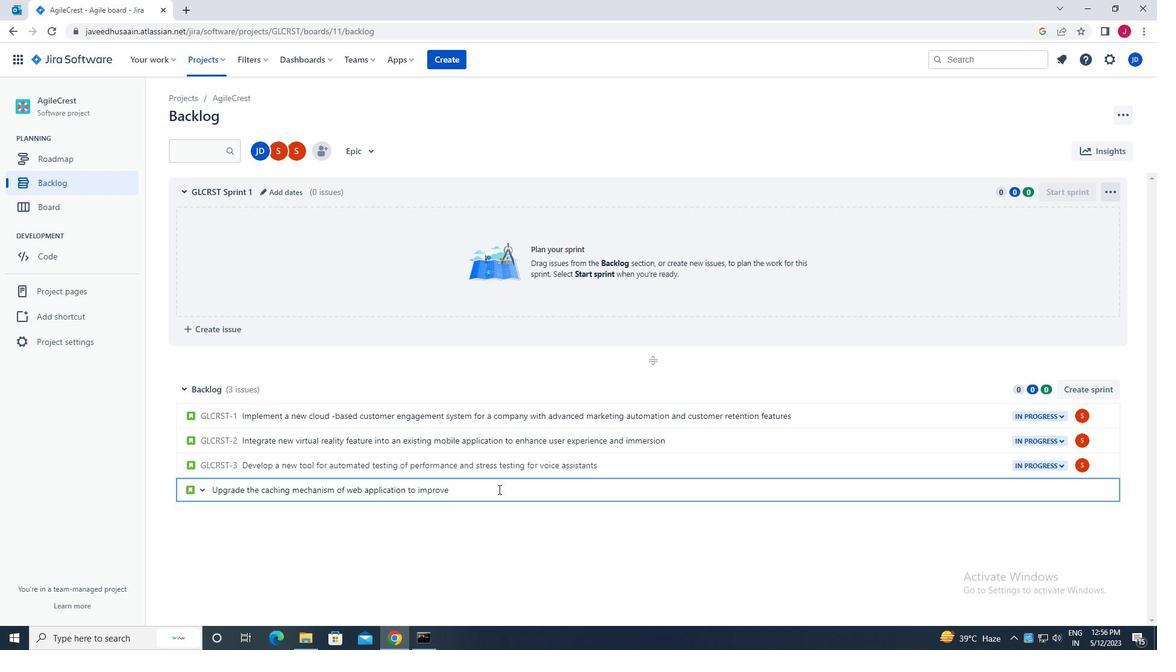 
Action: Key pressed response<Key.space>time<Key.space>and<Key.space>reduce<Key.space>server<Key.space>load<Key.enter>
Screenshot: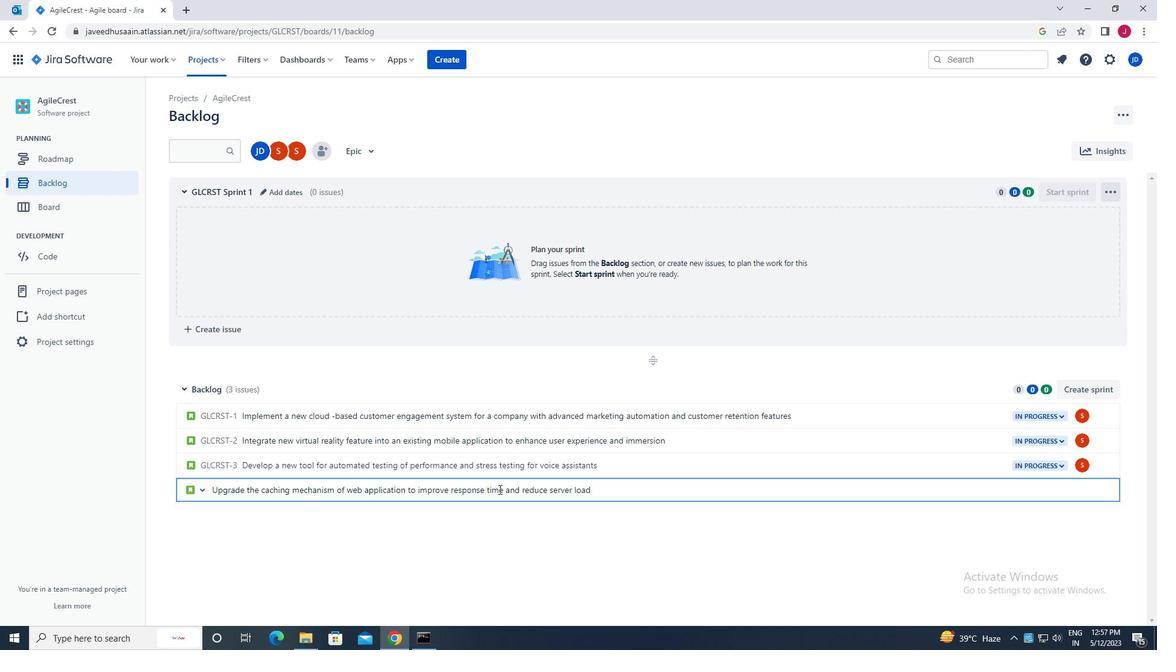 
Action: Mouse moved to (1082, 491)
Screenshot: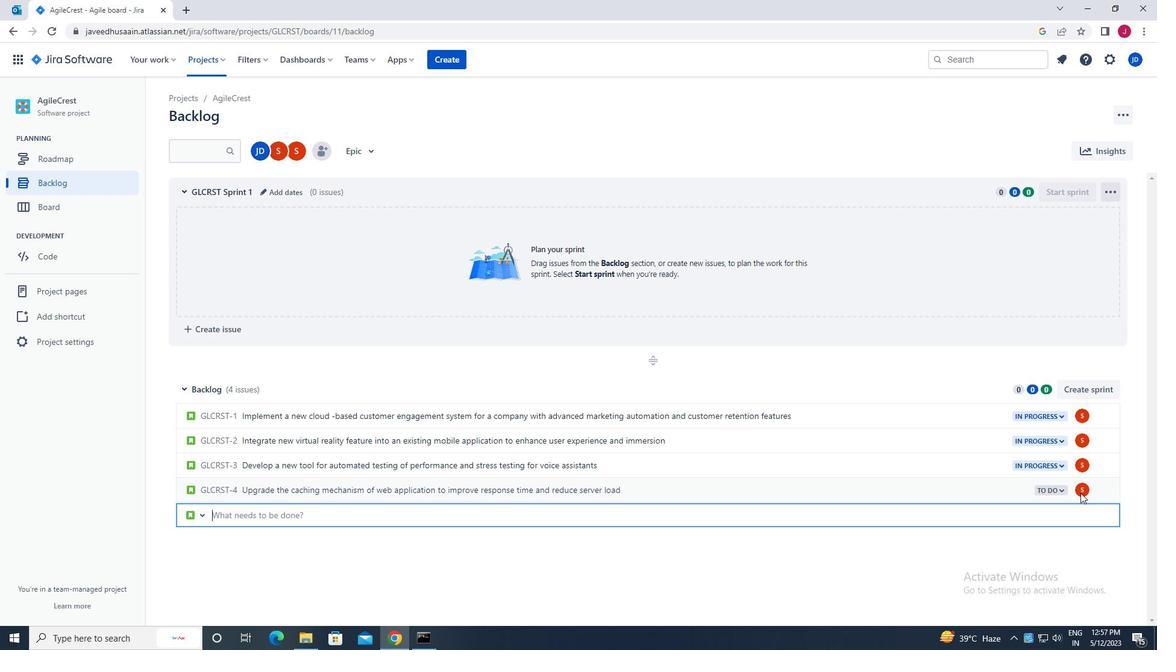 
Action: Mouse pressed left at (1082, 491)
Screenshot: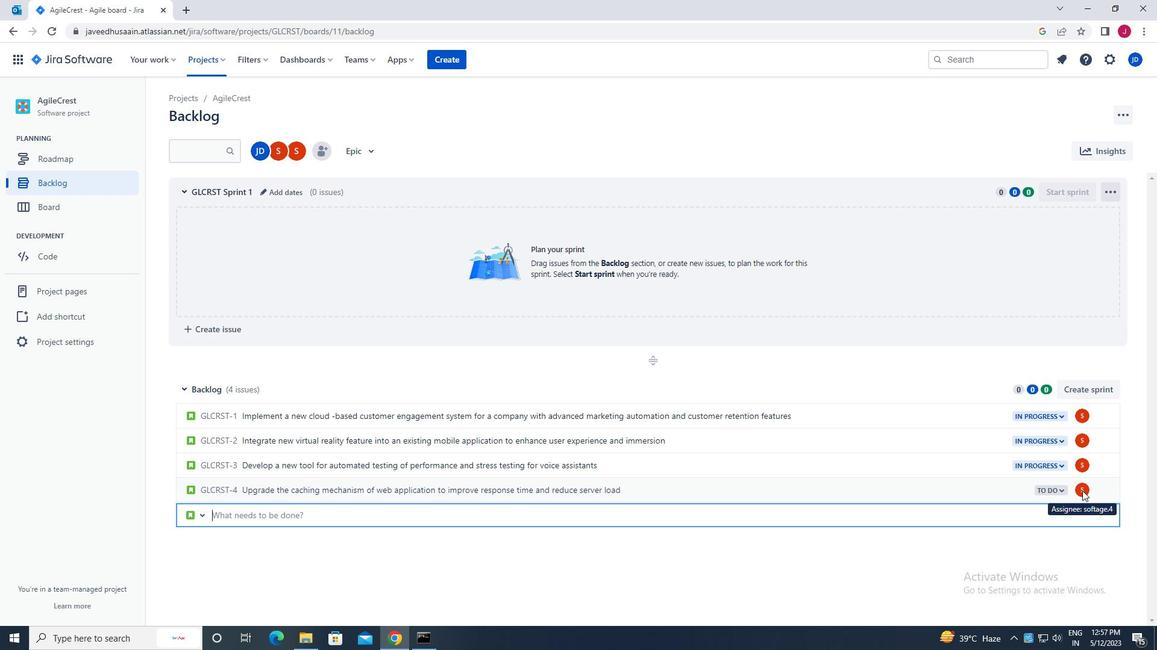 
Action: Mouse moved to (1082, 491)
Screenshot: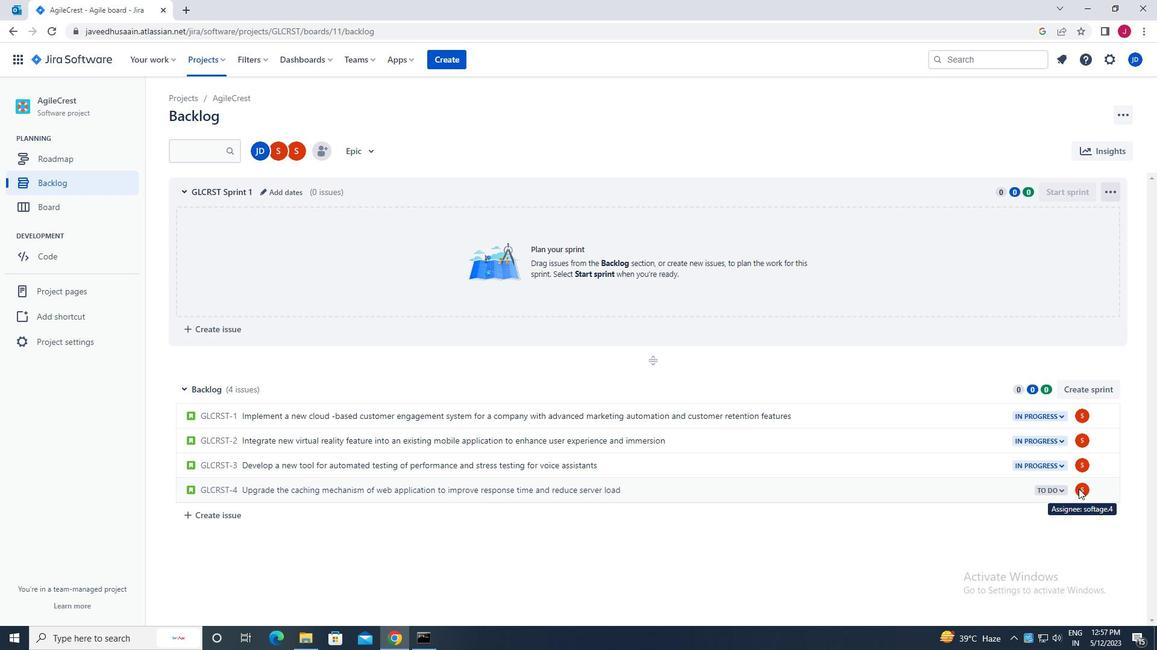 
Action: Mouse pressed left at (1082, 491)
Screenshot: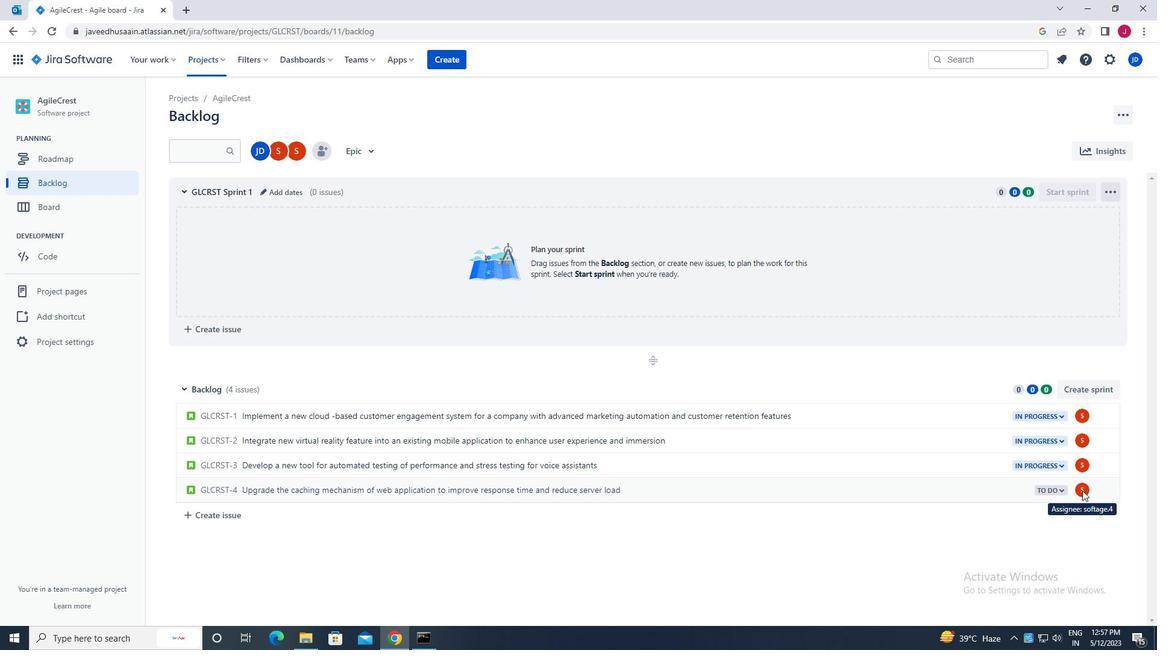 
Action: Mouse moved to (1081, 490)
Screenshot: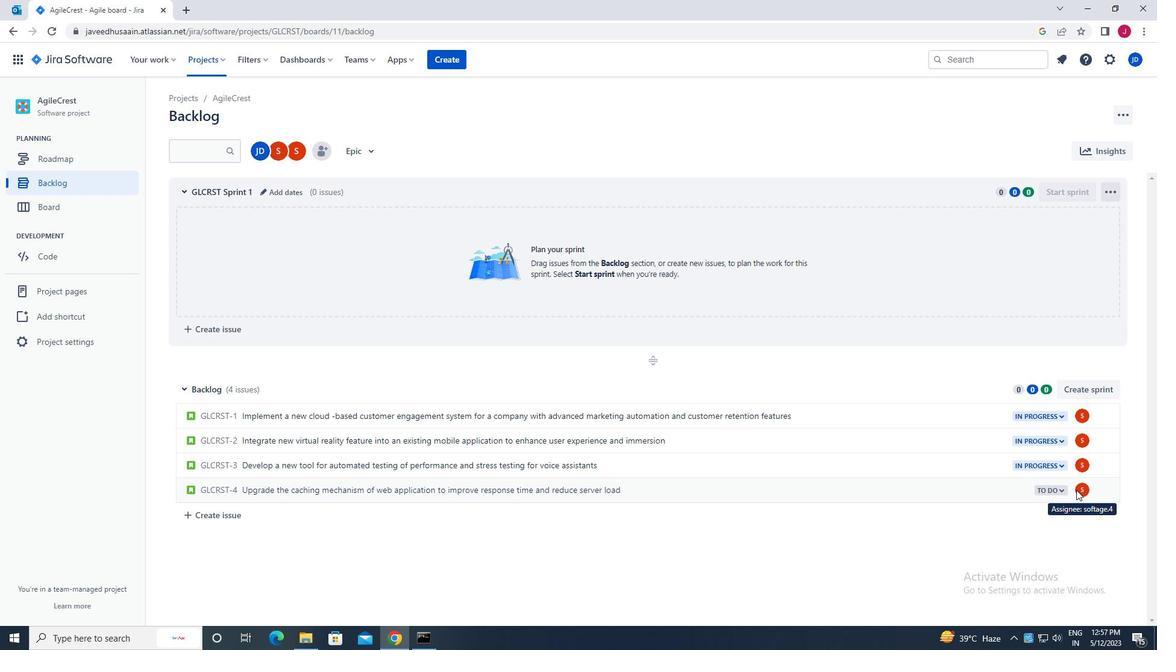 
Action: Mouse pressed left at (1081, 490)
Screenshot: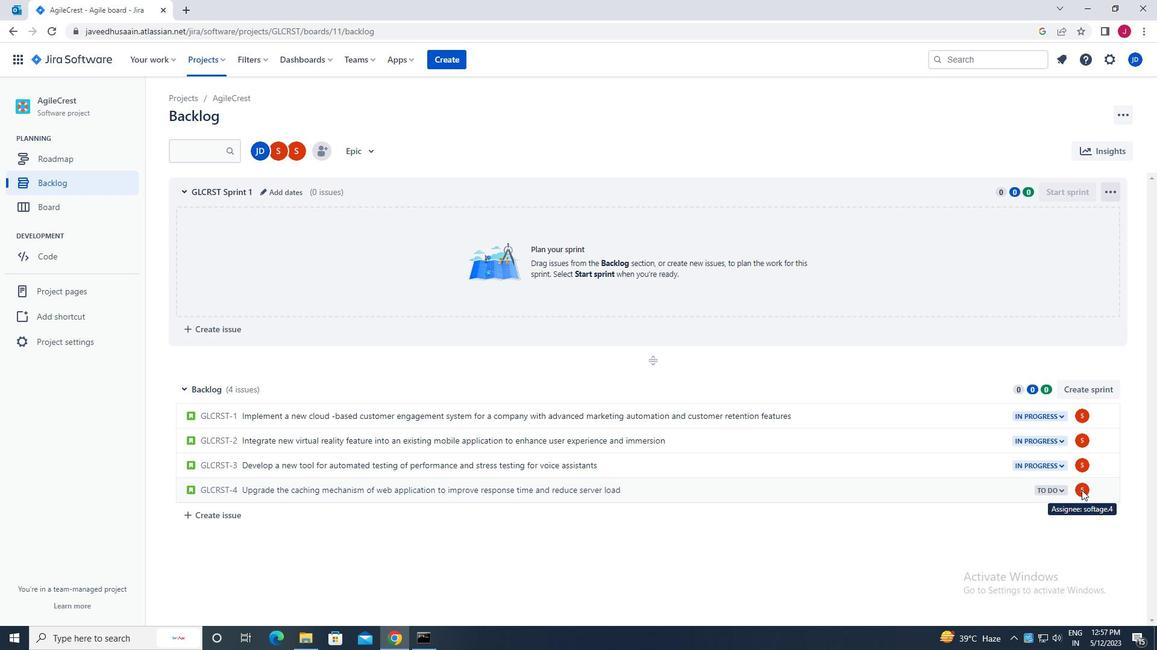 
Action: Mouse moved to (1084, 492)
Screenshot: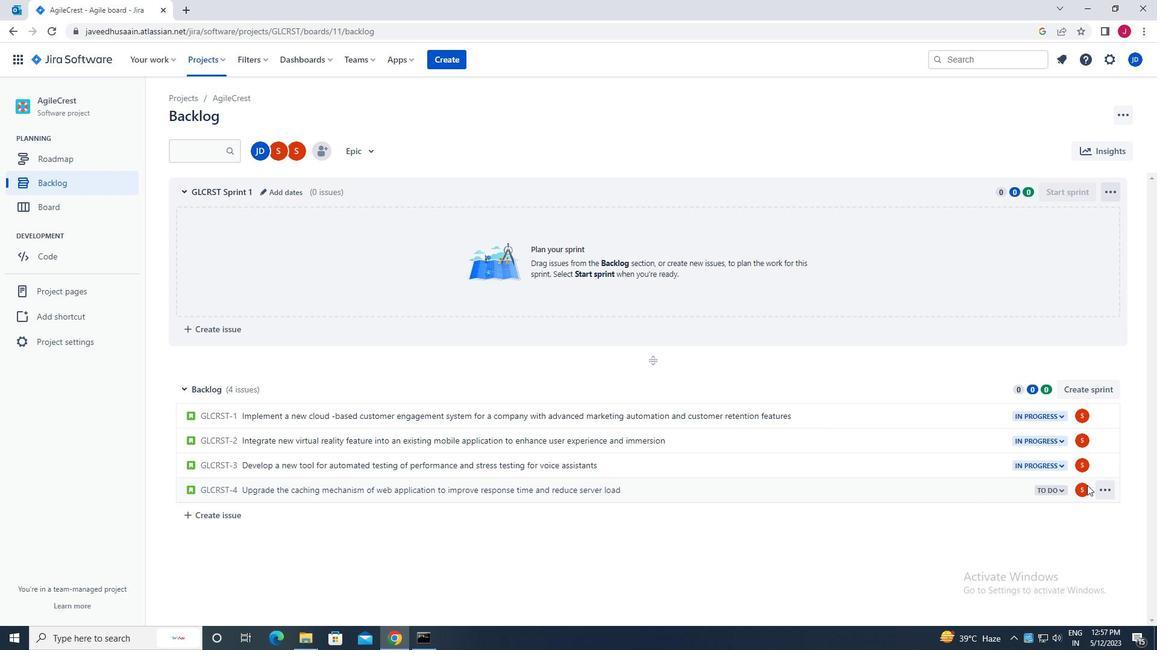 
Action: Mouse pressed left at (1084, 492)
Screenshot: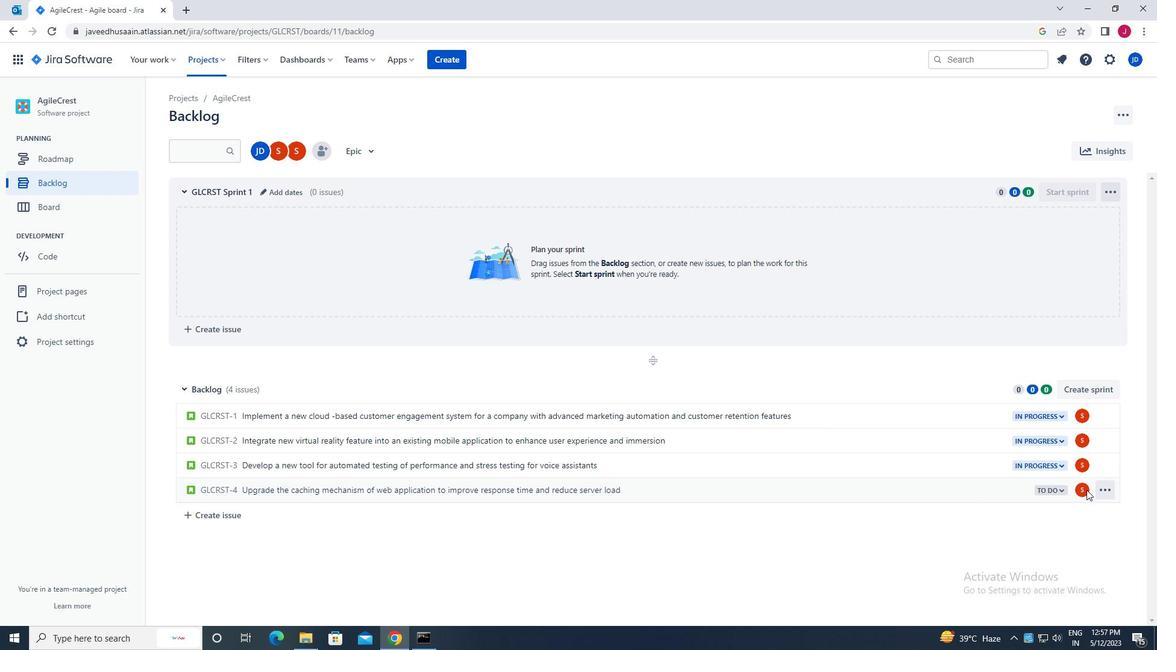 
Action: Mouse moved to (987, 521)
Screenshot: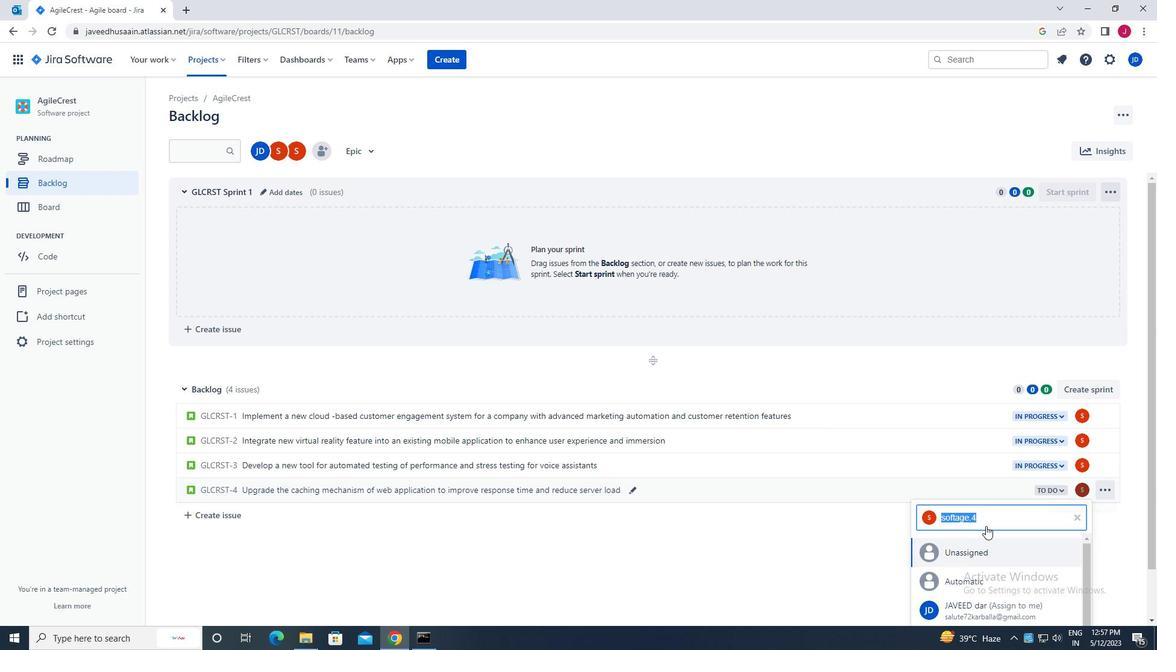
Action: Key pressed soft
Screenshot: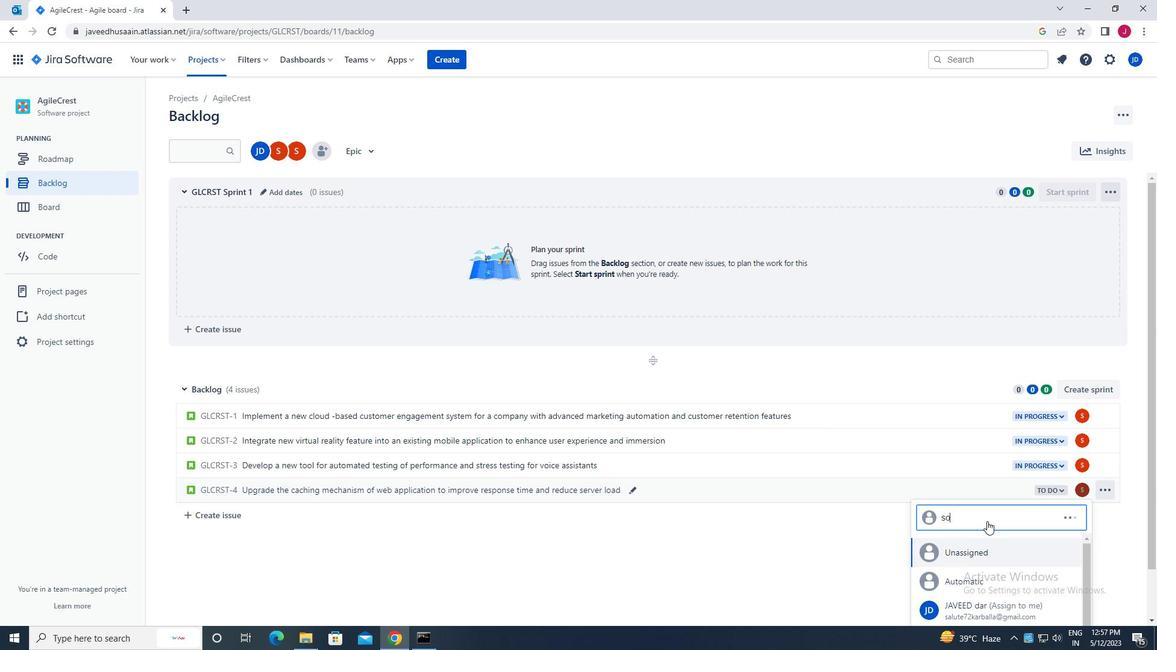 
Action: Mouse moved to (973, 612)
Screenshot: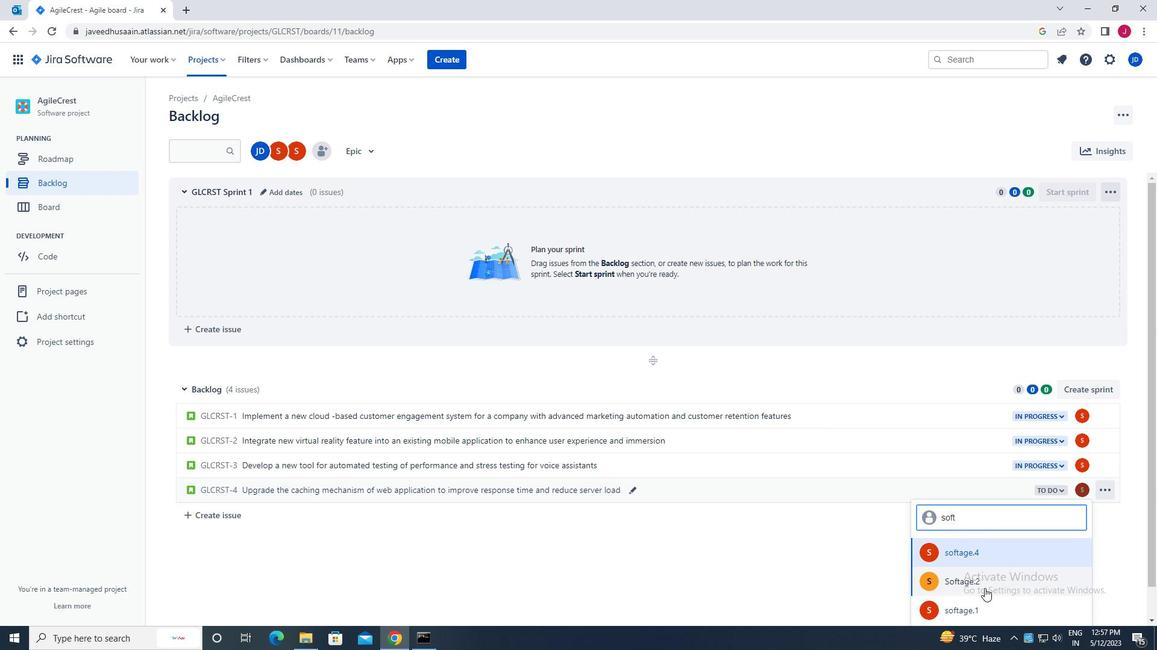
Action: Mouse pressed left at (973, 612)
Screenshot: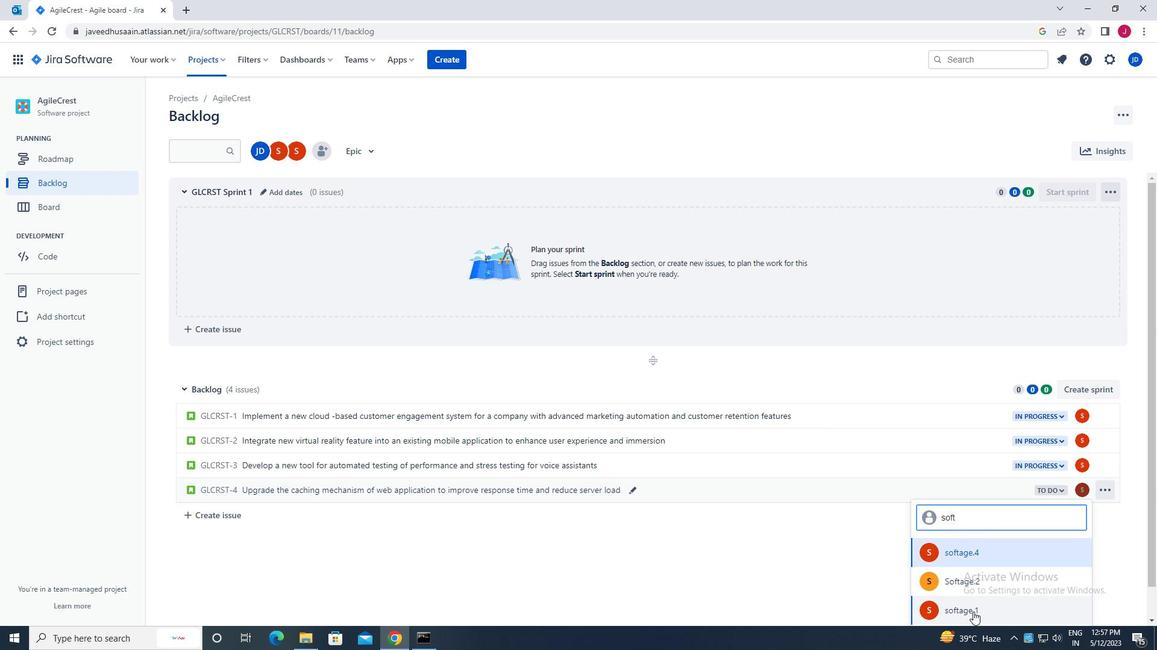 
Action: Mouse moved to (1058, 488)
Screenshot: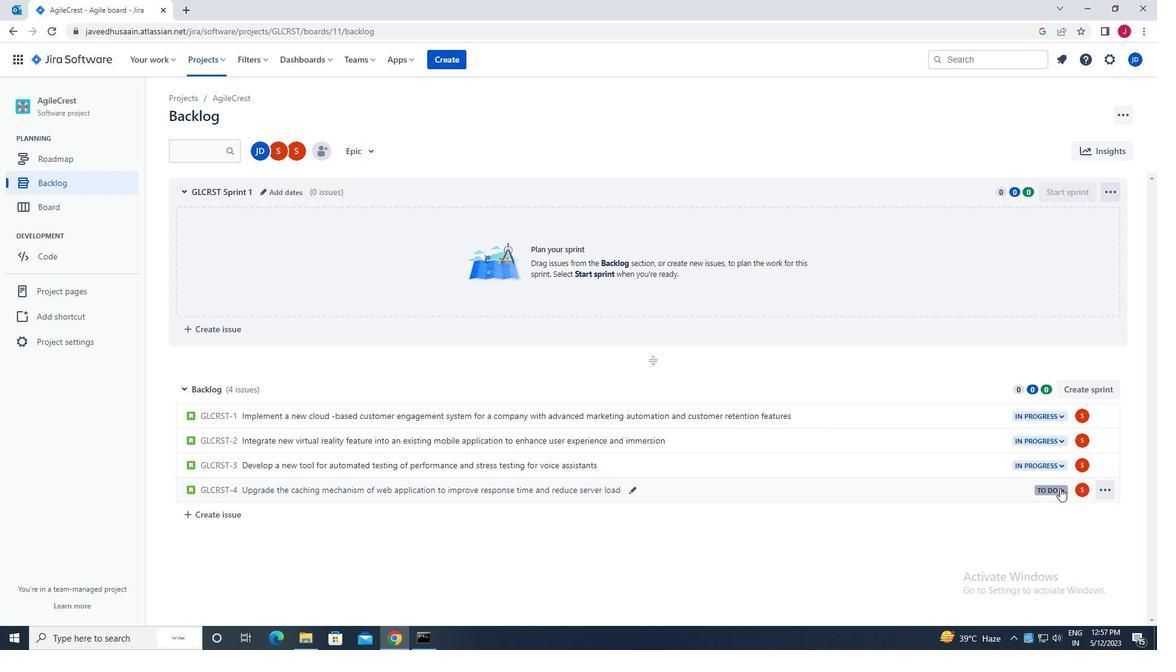 
Action: Mouse pressed left at (1058, 488)
Screenshot: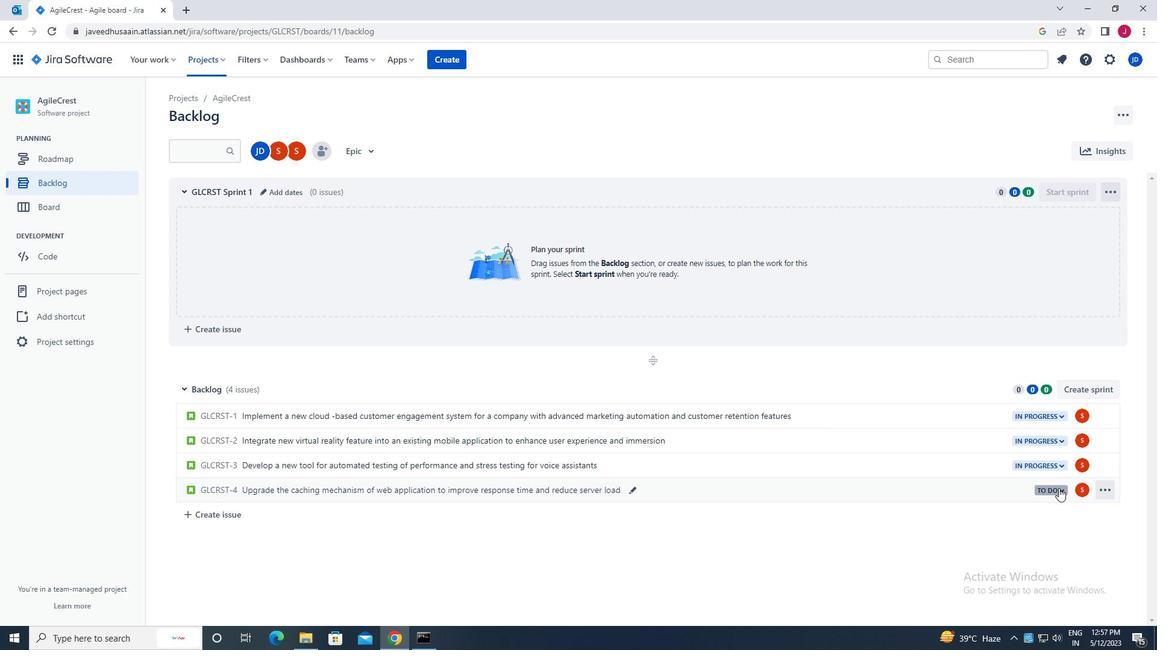 
Action: Mouse moved to (978, 511)
Screenshot: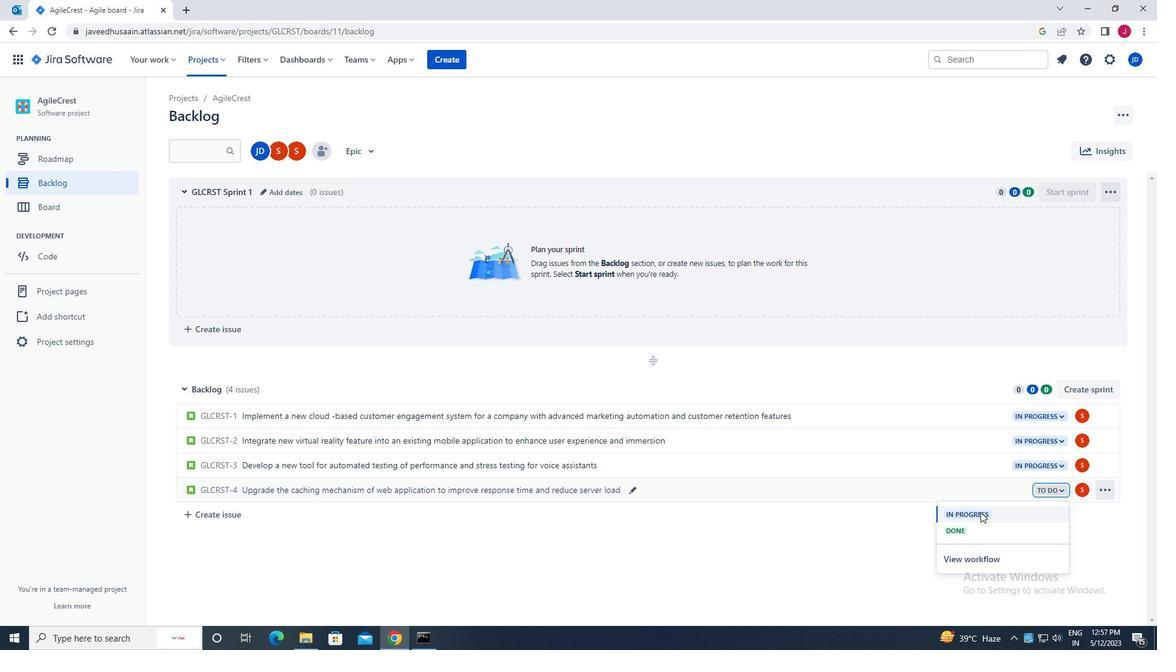 
Action: Mouse pressed left at (978, 511)
Screenshot: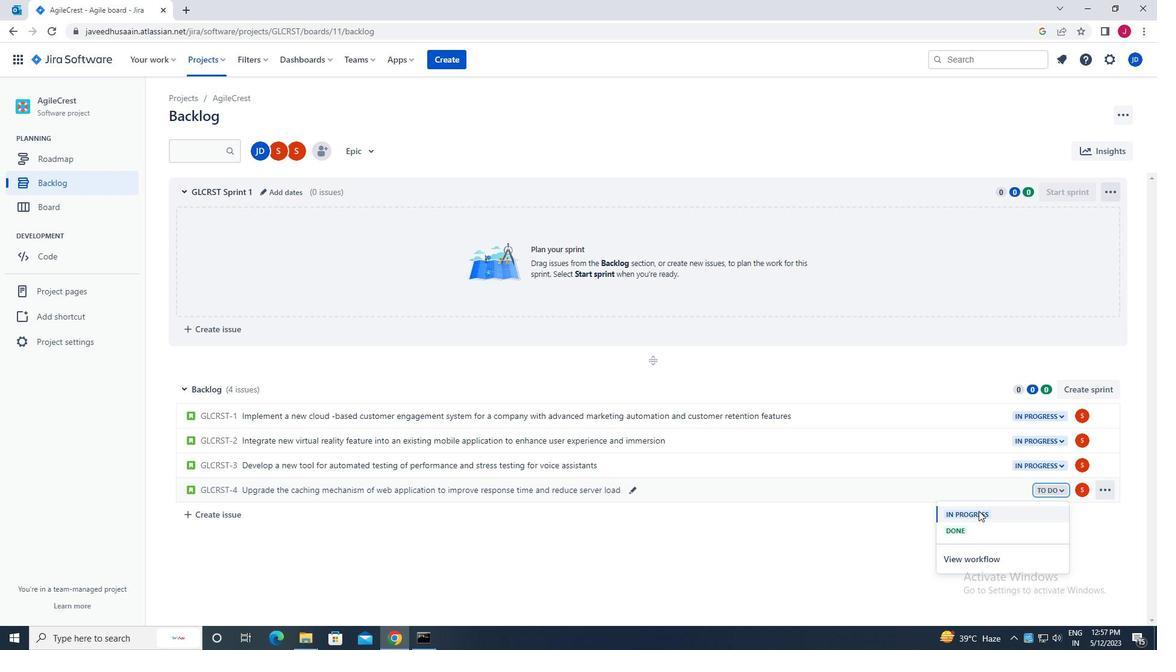 
Action: Mouse moved to (969, 523)
Screenshot: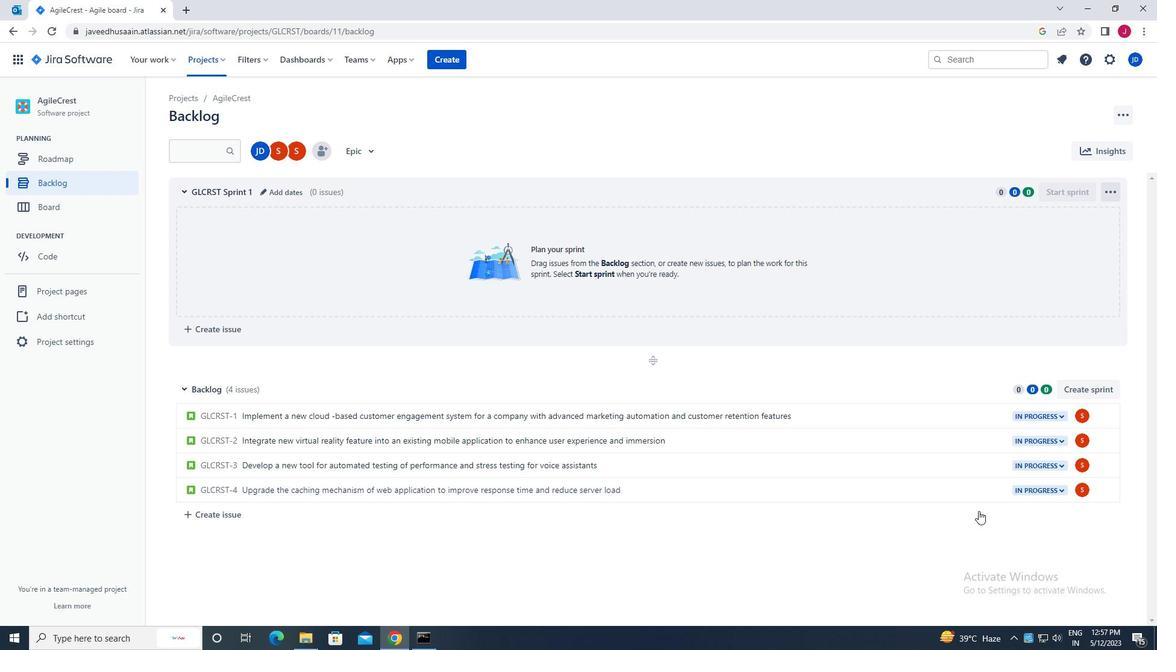 
